 Task: Open Card Contract Review Meeting in Board Voice of Customer Surveys and Feedback Analysis to Workspace Business Development and Sales and add a team member Softage.3@softage.net, a label Green, a checklist Talent Management, an attachment from Trello, a color Green and finally, add a card description 'Develop and launch new email marketing campaign for lead generation' and a comment 'Let us approach this task with a sense of data-driven decision-making, using metrics and analytics to inform our choices.'. Add a start date 'Jan 03, 1900' with a due date 'Jan 10, 1900'
Action: Mouse moved to (262, 162)
Screenshot: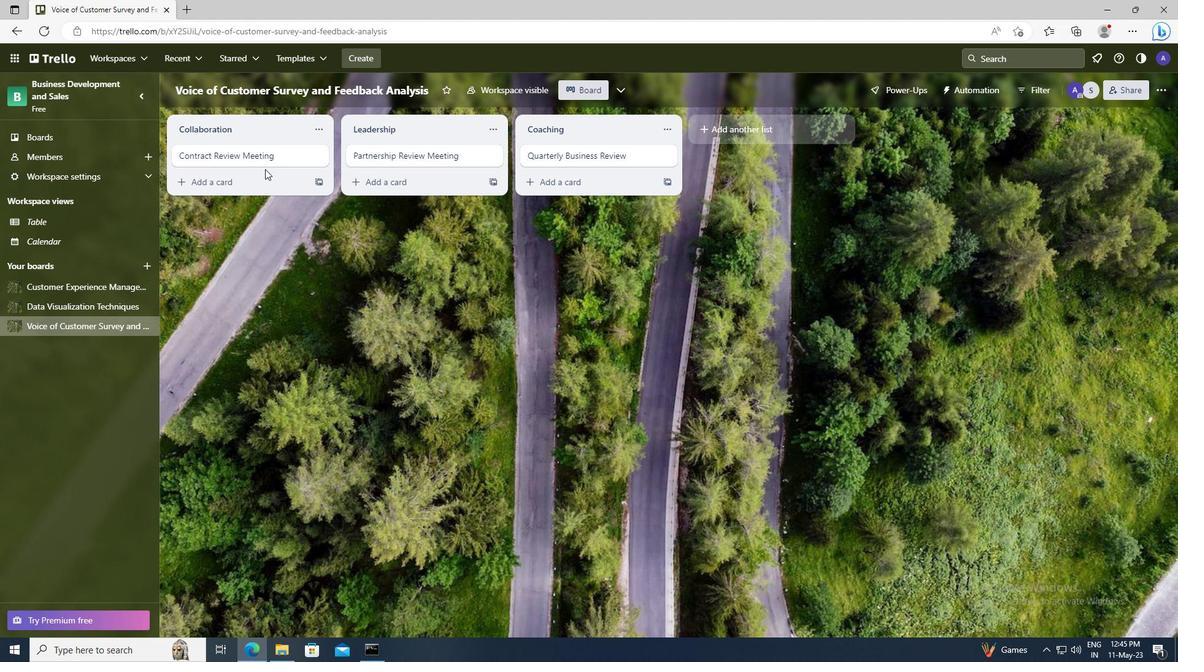 
Action: Mouse pressed left at (262, 162)
Screenshot: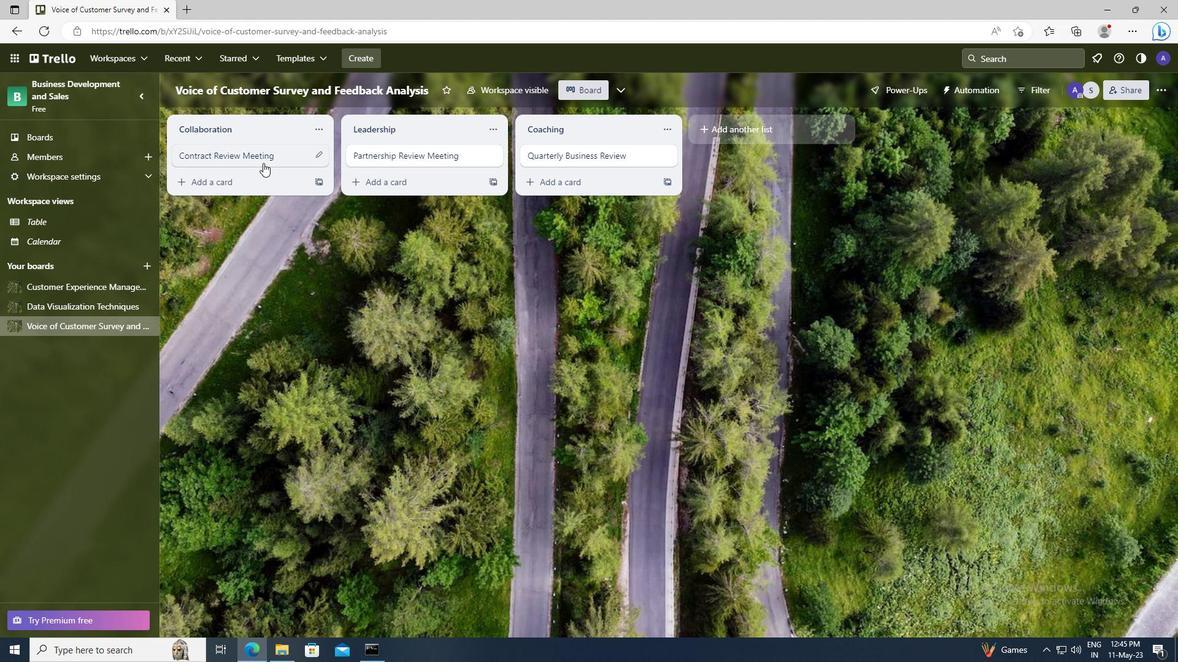 
Action: Mouse moved to (740, 203)
Screenshot: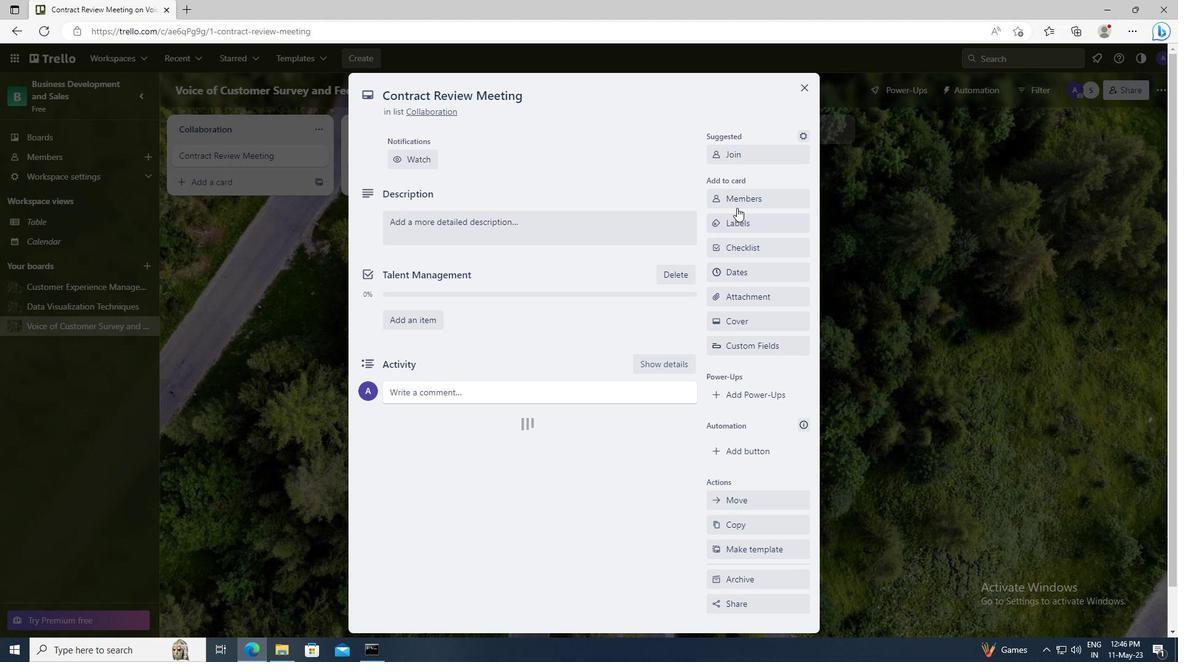 
Action: Mouse pressed left at (740, 203)
Screenshot: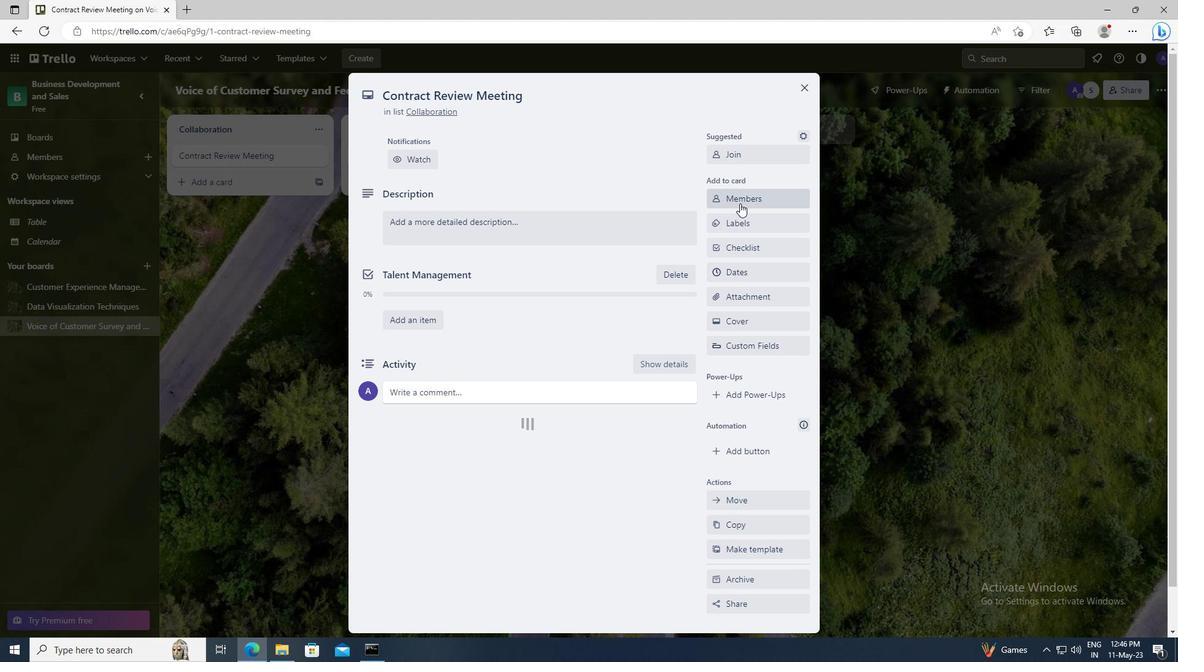 
Action: Mouse moved to (741, 255)
Screenshot: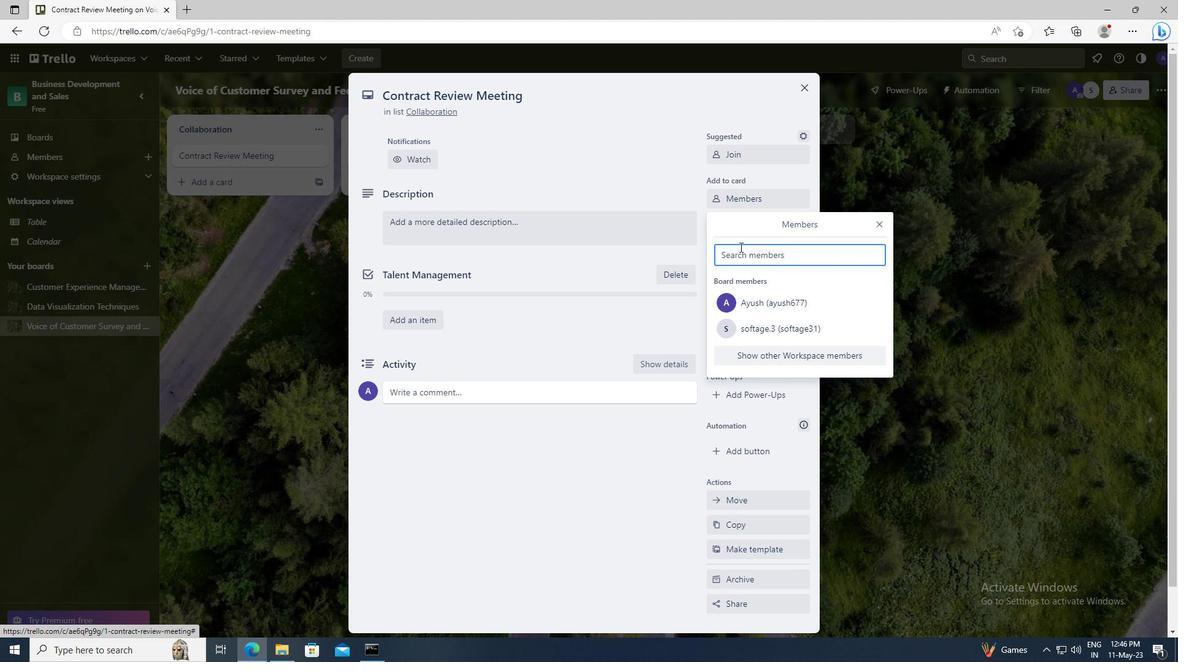 
Action: Mouse pressed left at (741, 255)
Screenshot: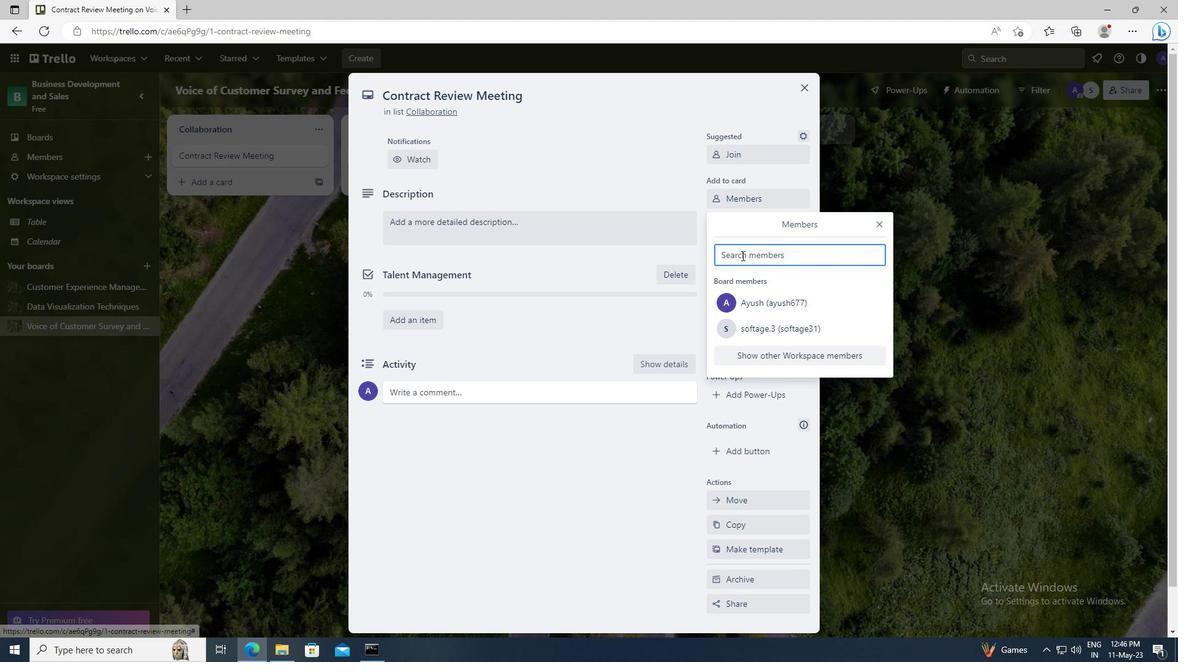 
Action: Key pressed <Key.shift>SOFTAGE.3
Screenshot: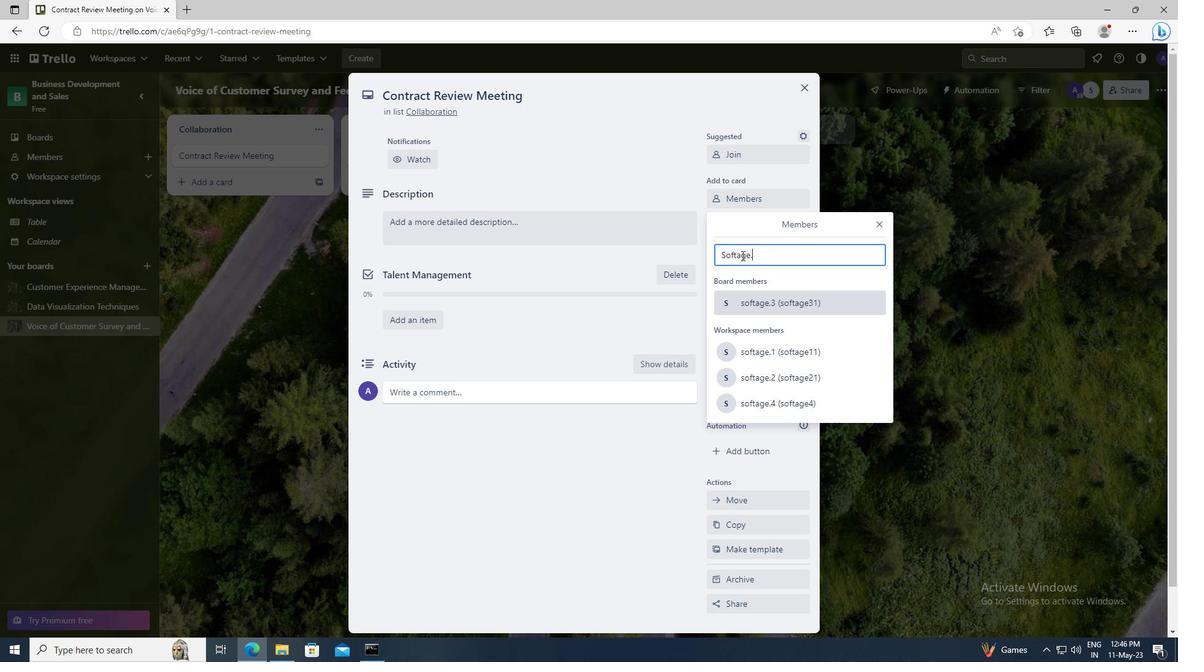 
Action: Mouse moved to (747, 300)
Screenshot: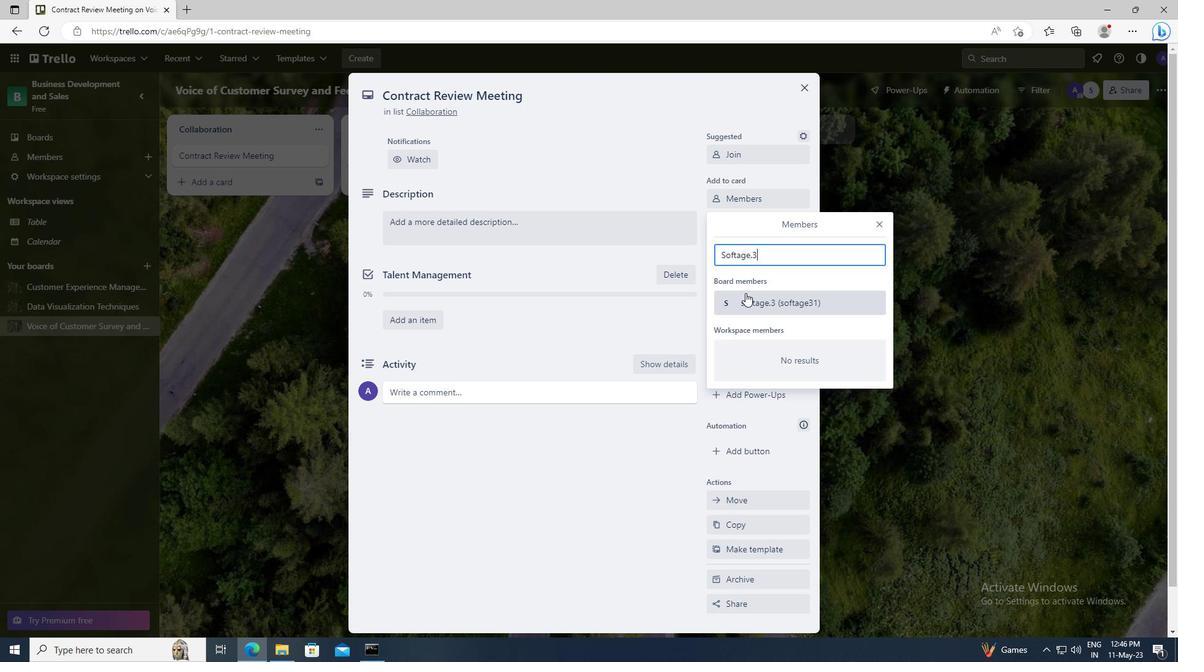 
Action: Mouse pressed left at (747, 300)
Screenshot: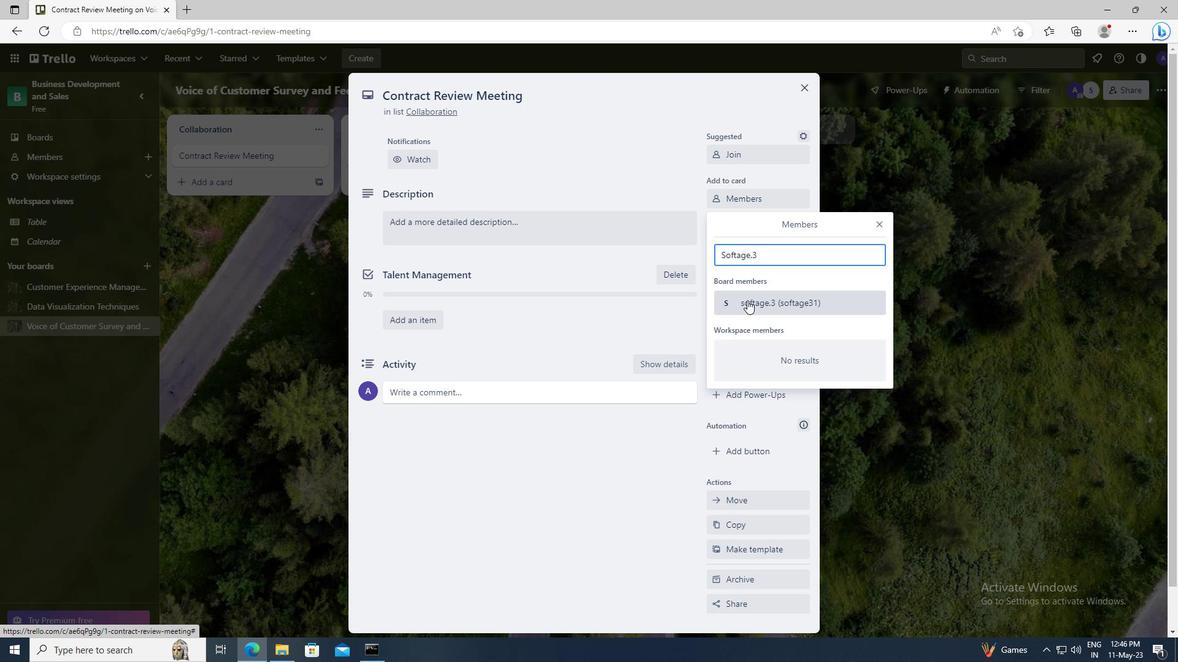 
Action: Mouse moved to (878, 222)
Screenshot: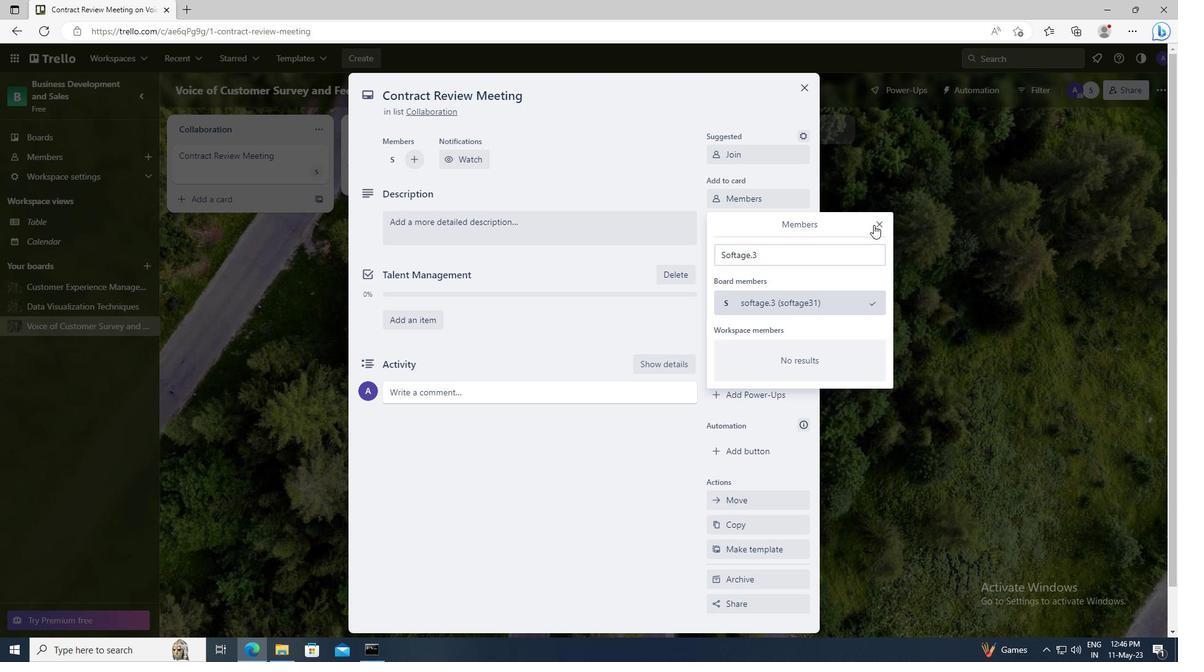 
Action: Mouse pressed left at (878, 222)
Screenshot: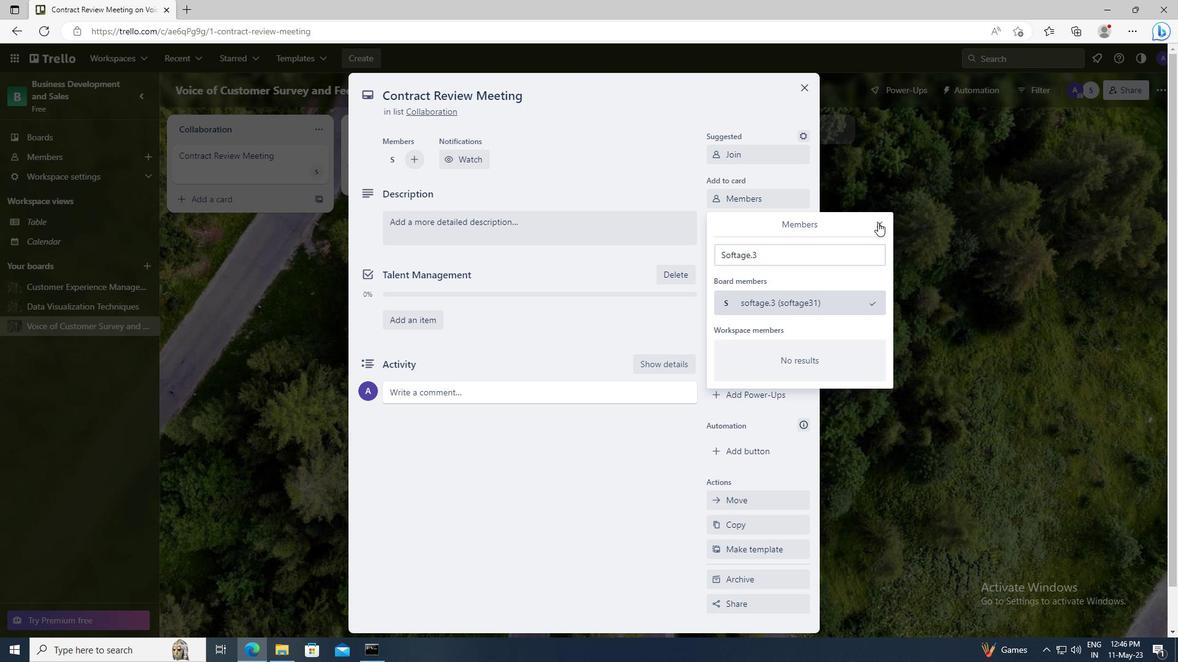 
Action: Mouse moved to (781, 228)
Screenshot: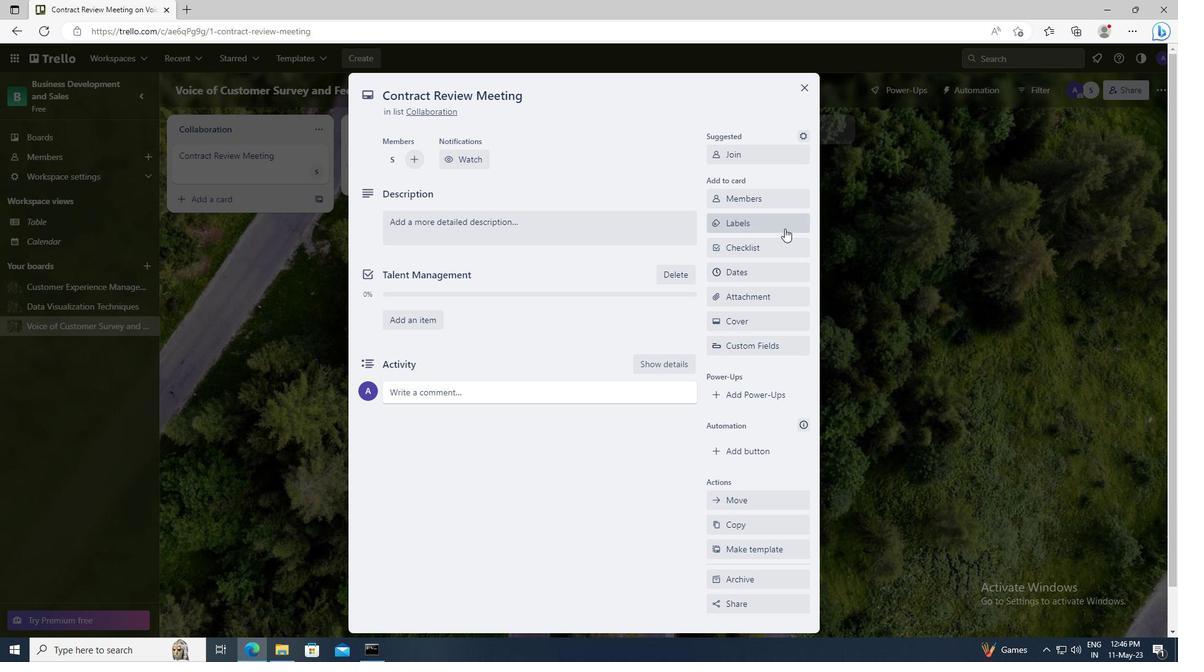 
Action: Mouse pressed left at (781, 228)
Screenshot: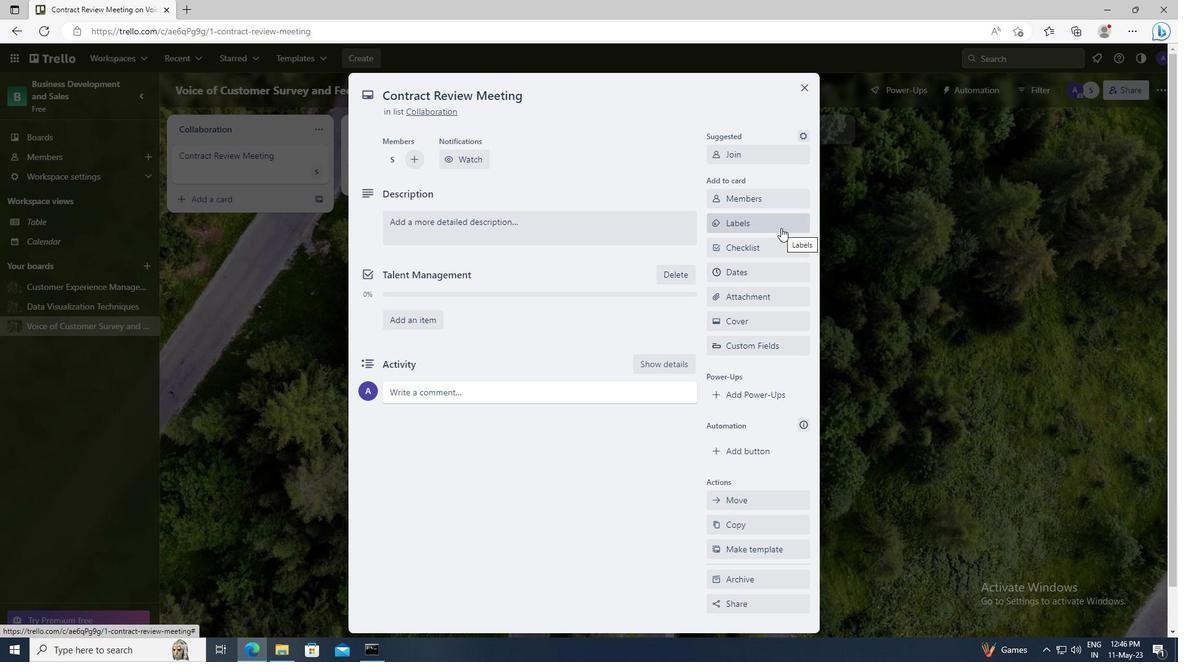 
Action: Mouse moved to (797, 436)
Screenshot: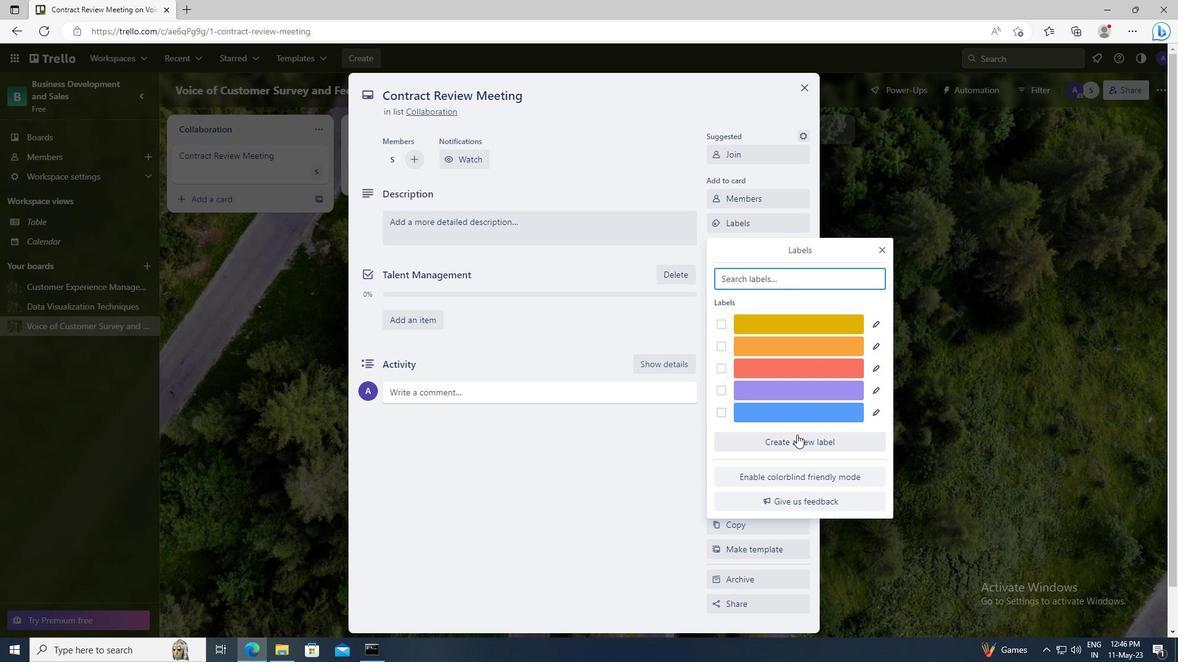 
Action: Mouse pressed left at (797, 436)
Screenshot: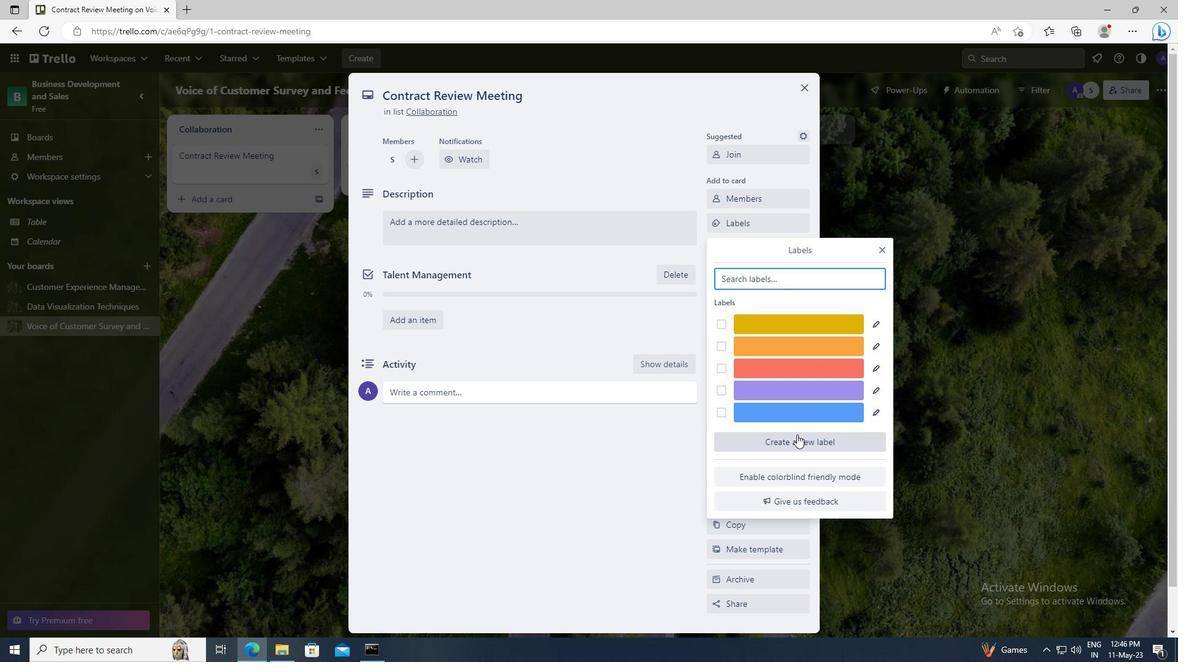 
Action: Mouse moved to (733, 424)
Screenshot: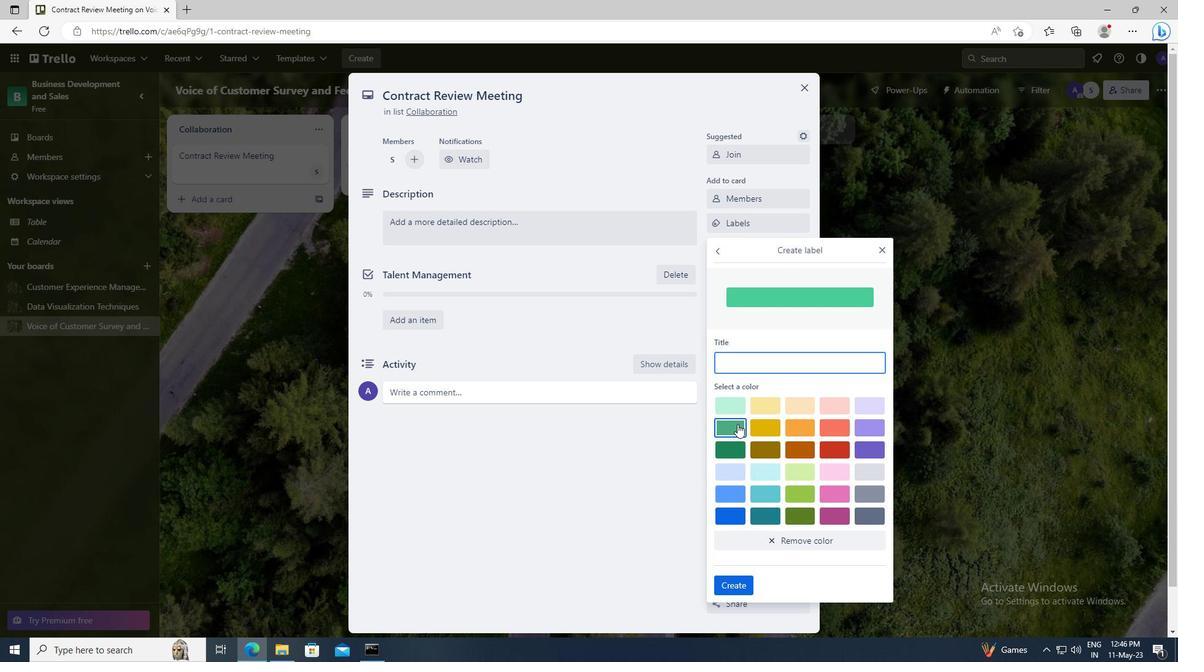 
Action: Mouse pressed left at (733, 424)
Screenshot: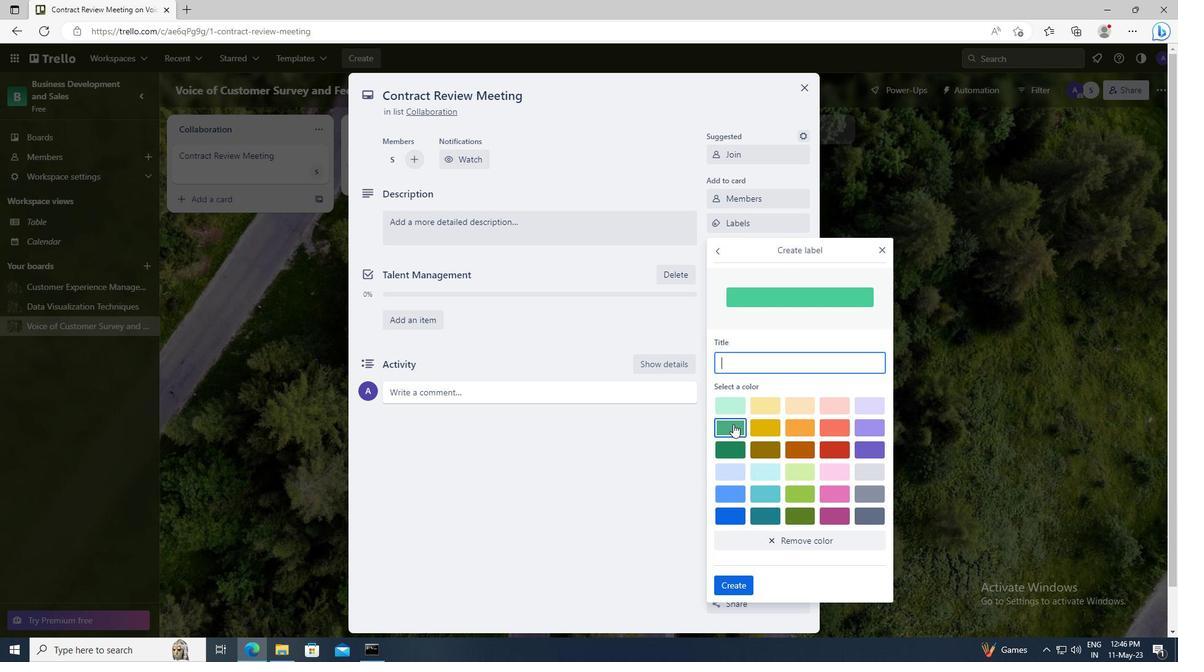 
Action: Mouse moved to (737, 583)
Screenshot: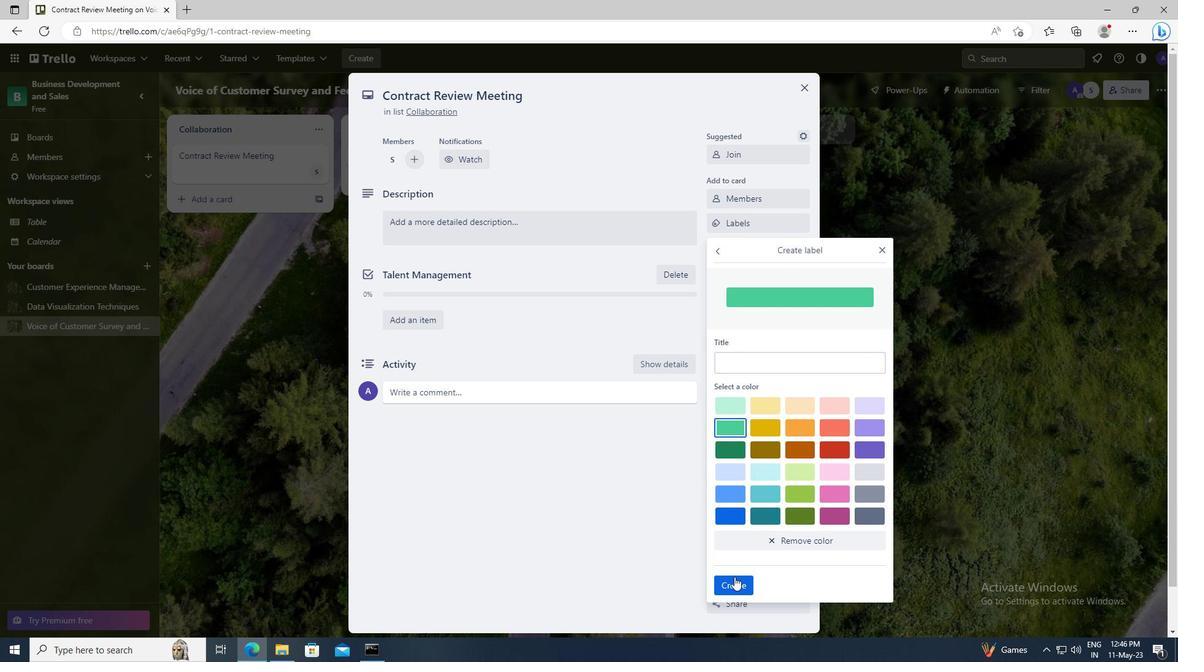 
Action: Mouse pressed left at (737, 583)
Screenshot: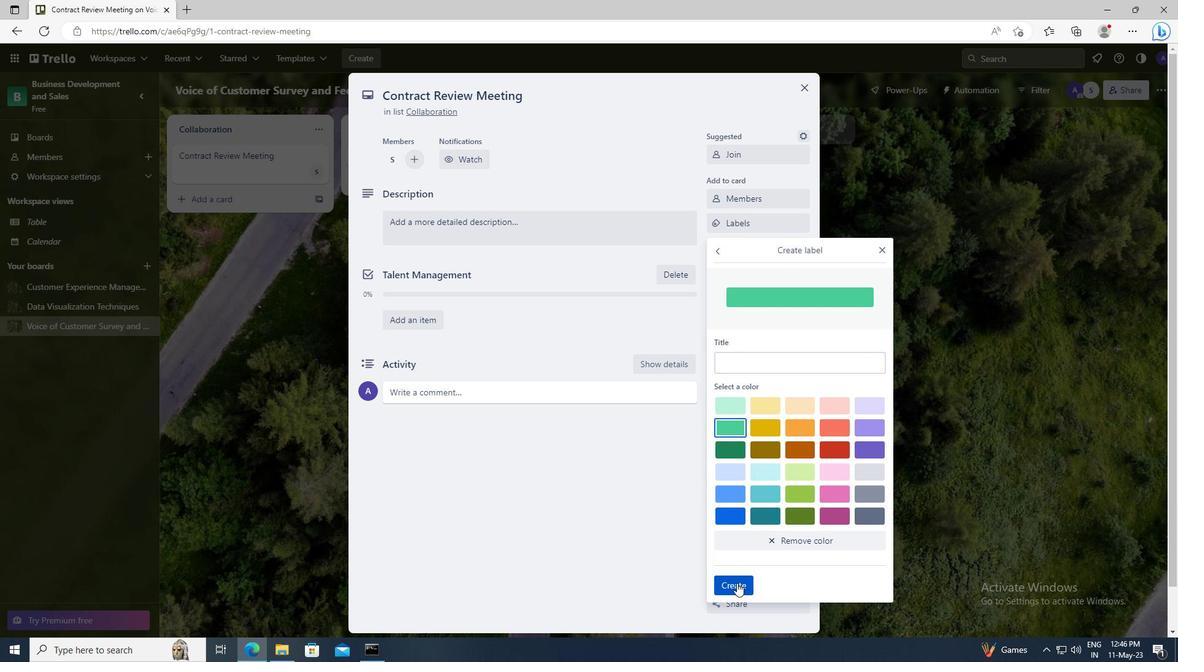 
Action: Mouse moved to (881, 250)
Screenshot: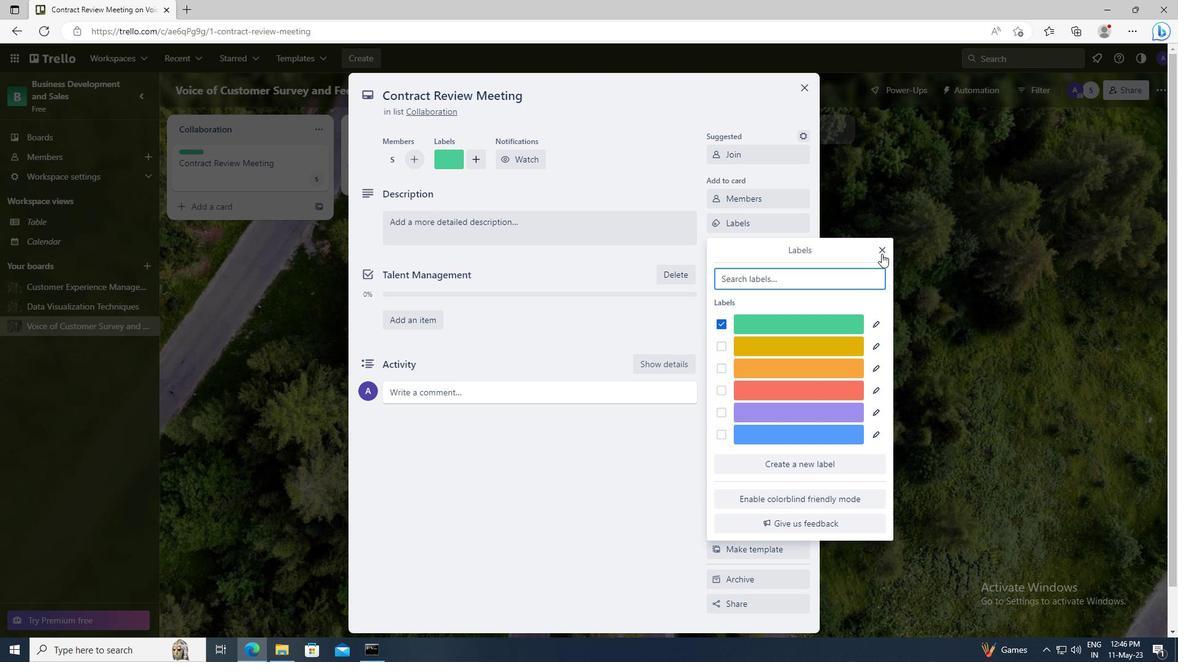 
Action: Mouse pressed left at (881, 250)
Screenshot: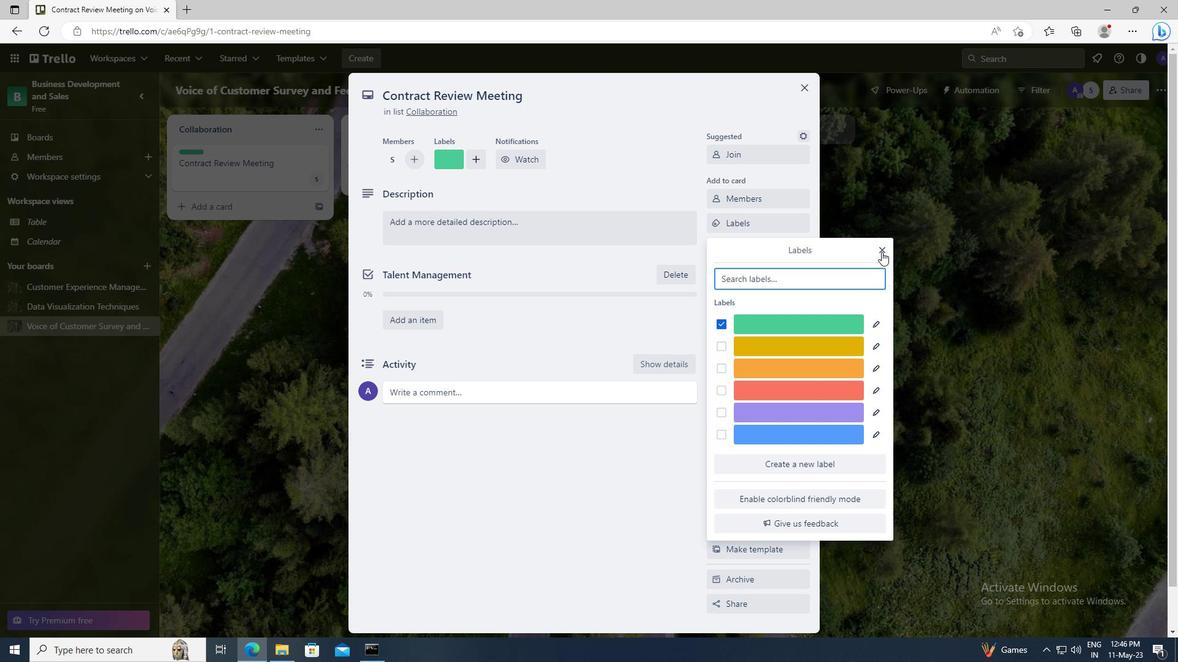 
Action: Mouse moved to (779, 252)
Screenshot: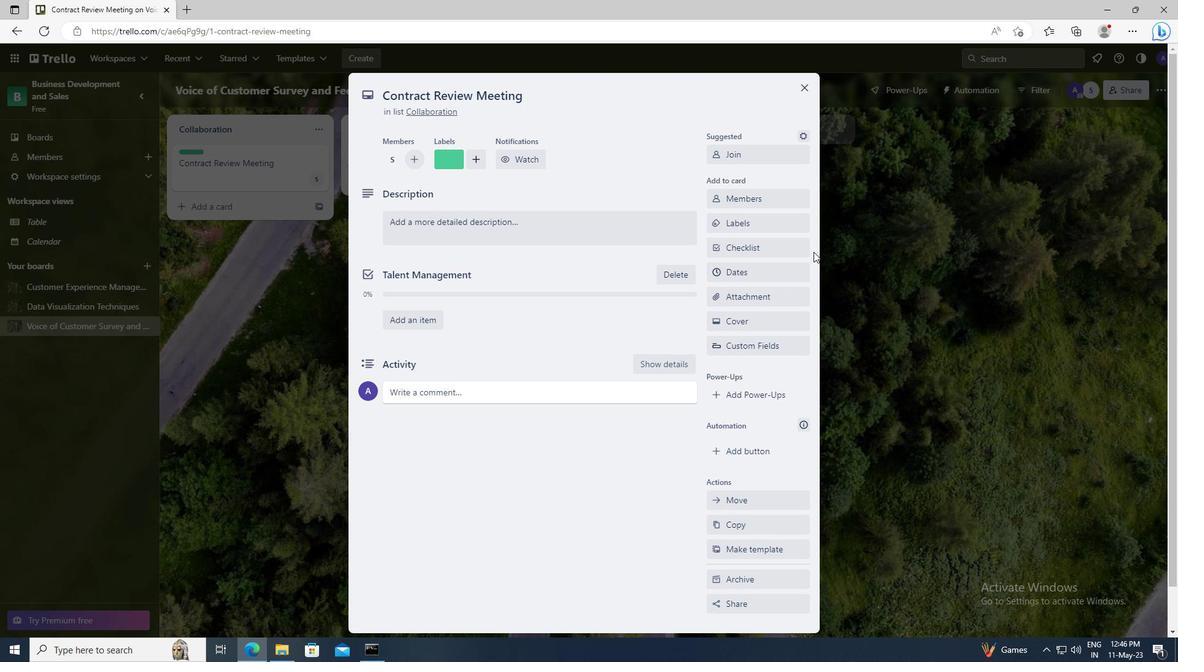 
Action: Mouse pressed left at (779, 252)
Screenshot: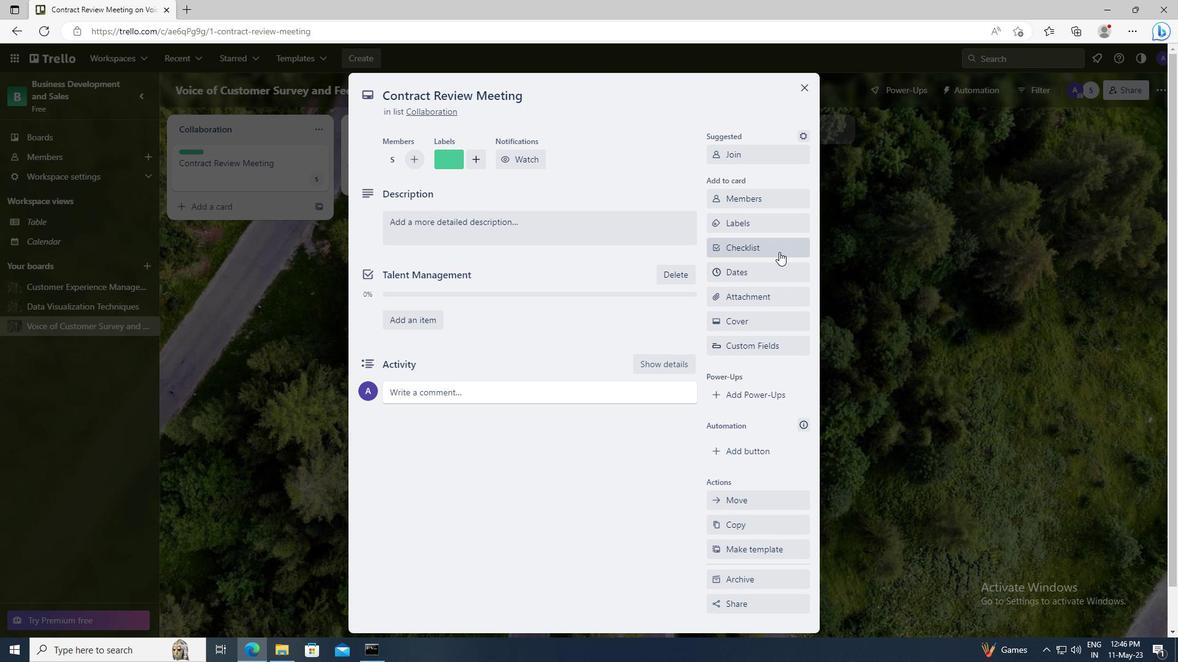 
Action: Key pressed <Key.shift>TALENT<Key.space><Key.shift>MANAGEMENT
Screenshot: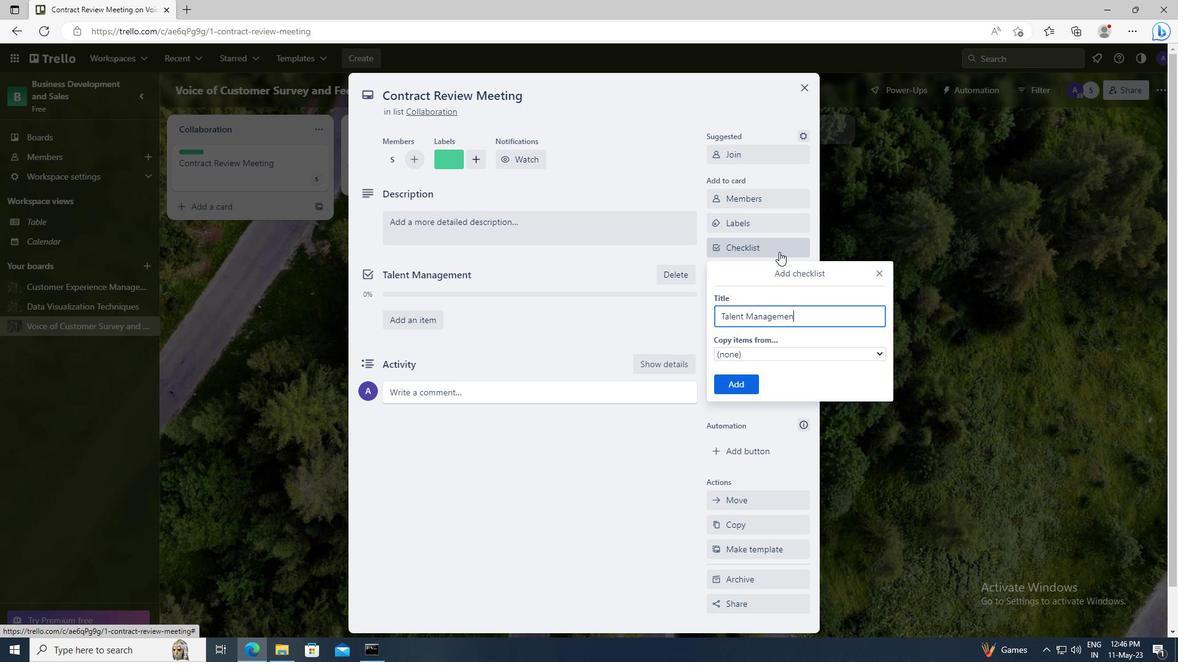 
Action: Mouse moved to (746, 380)
Screenshot: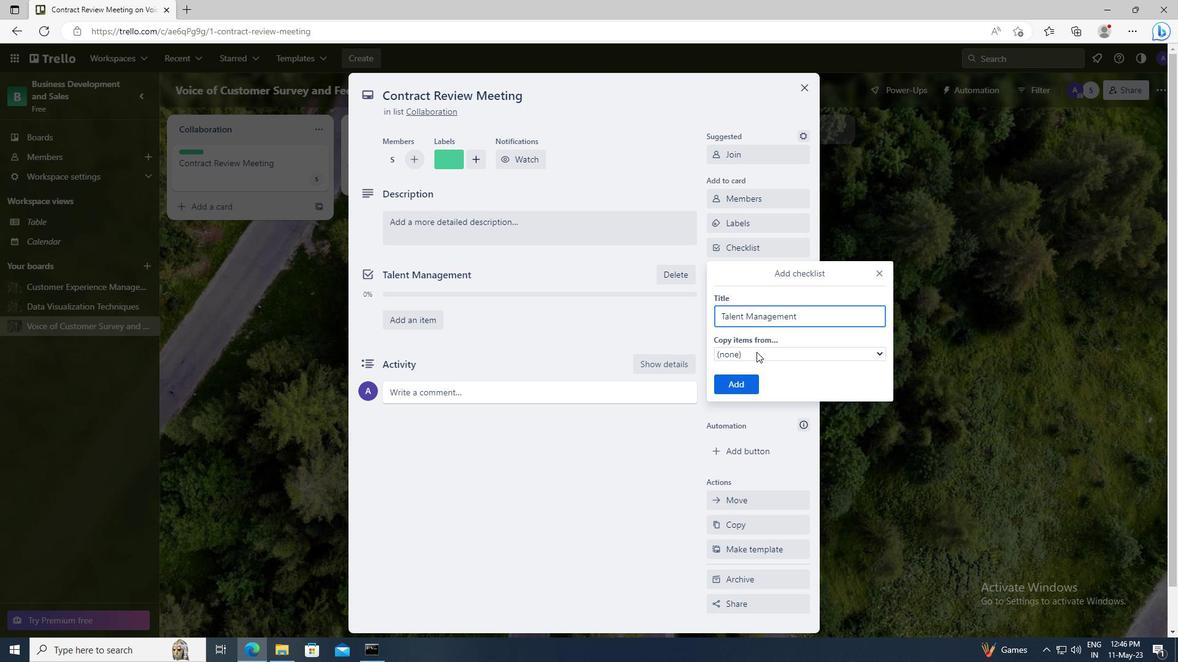 
Action: Mouse pressed left at (746, 380)
Screenshot: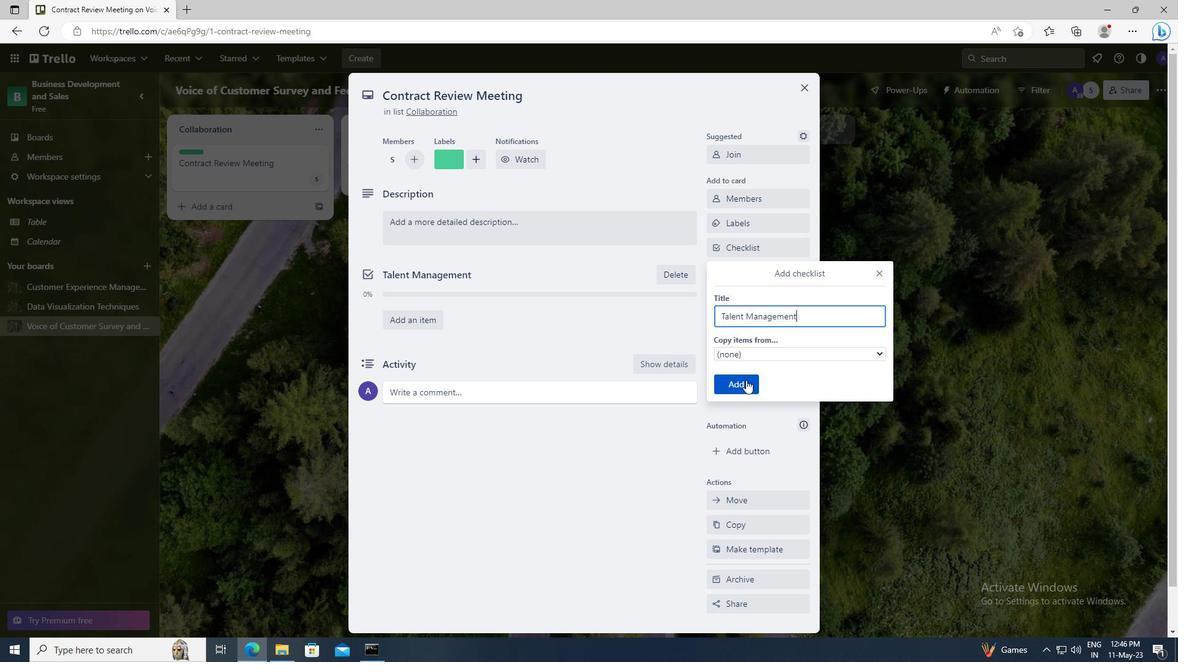 
Action: Mouse moved to (746, 301)
Screenshot: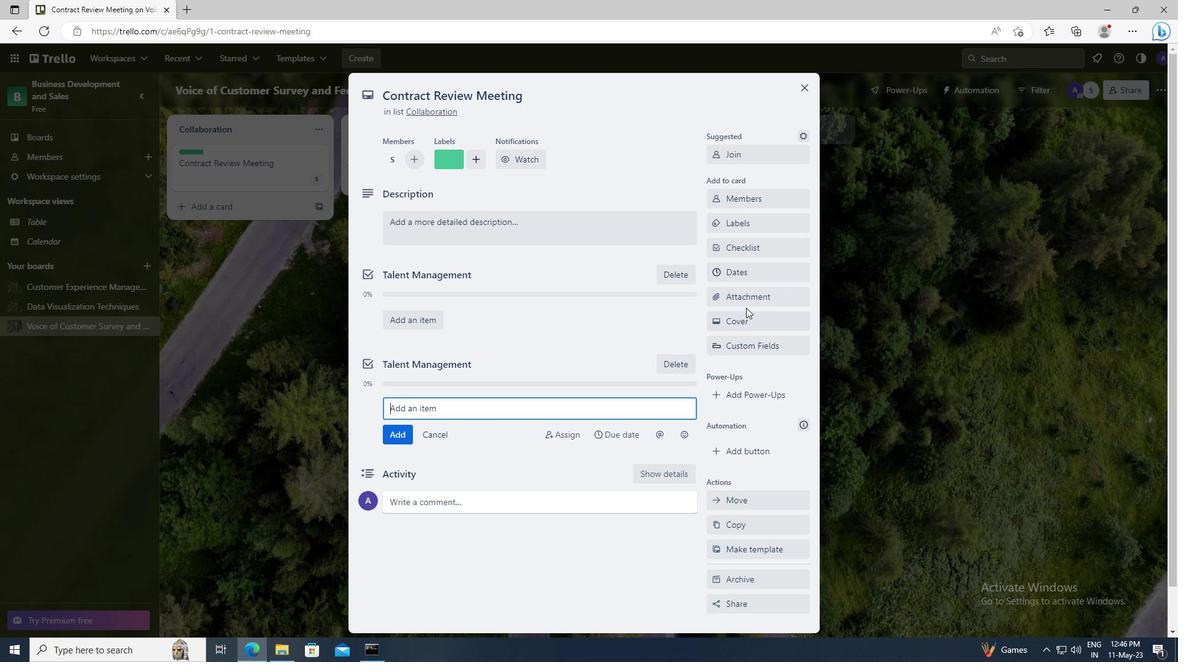 
Action: Mouse pressed left at (746, 301)
Screenshot: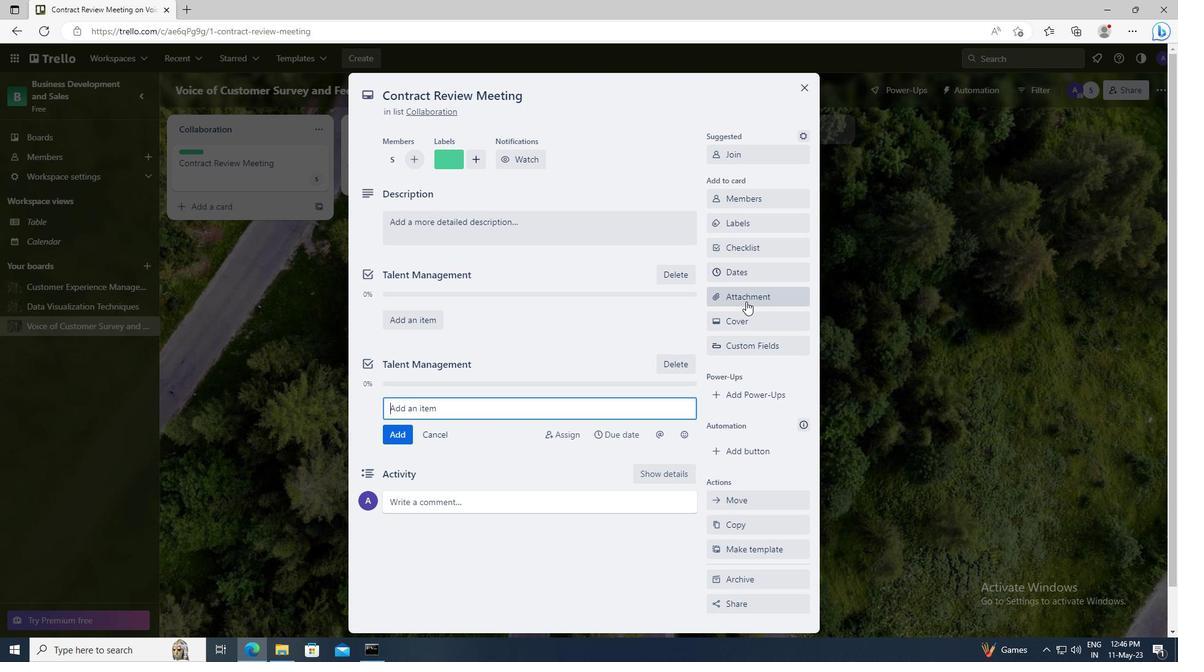 
Action: Mouse moved to (736, 370)
Screenshot: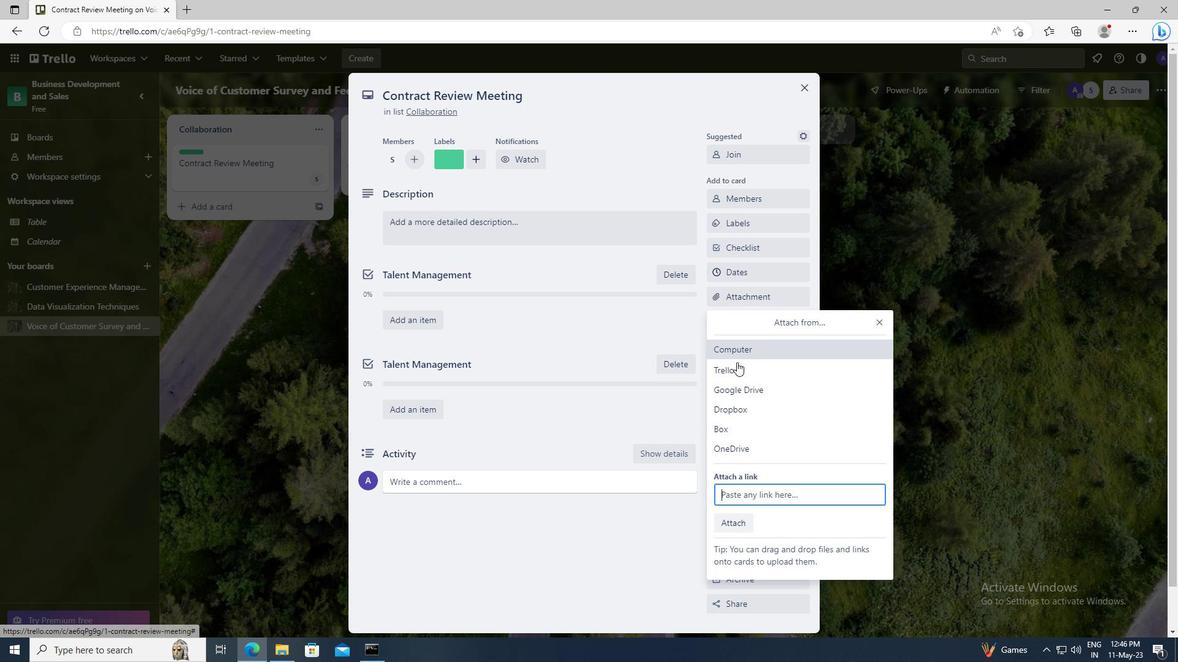 
Action: Mouse pressed left at (736, 370)
Screenshot: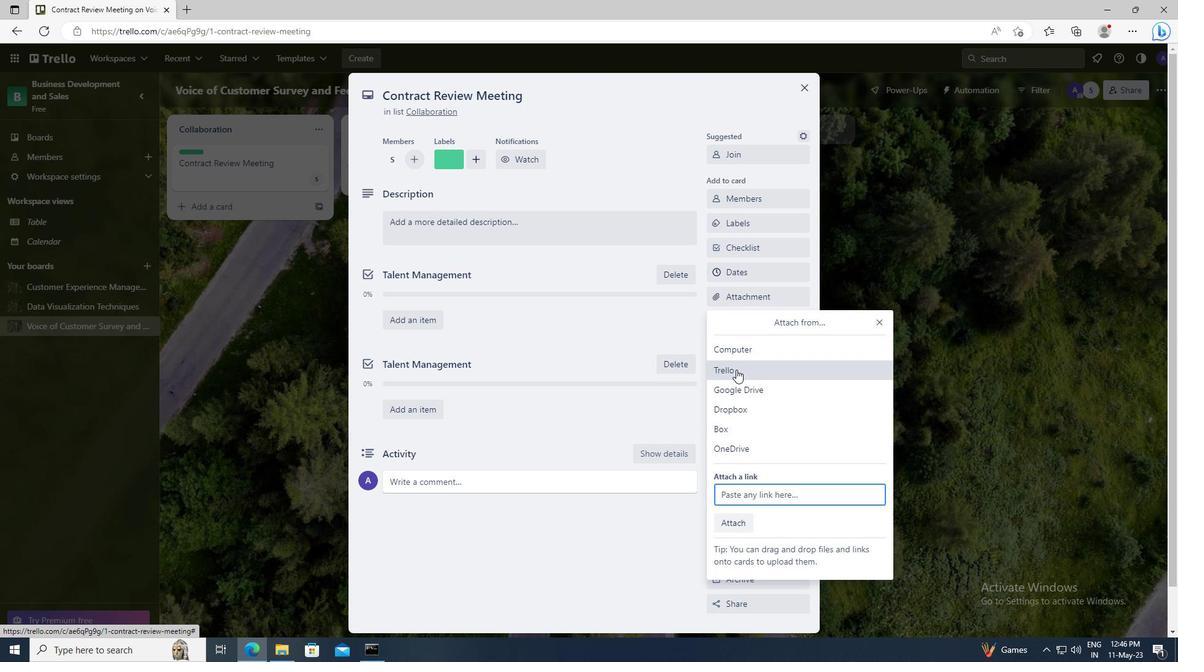 
Action: Mouse moved to (736, 295)
Screenshot: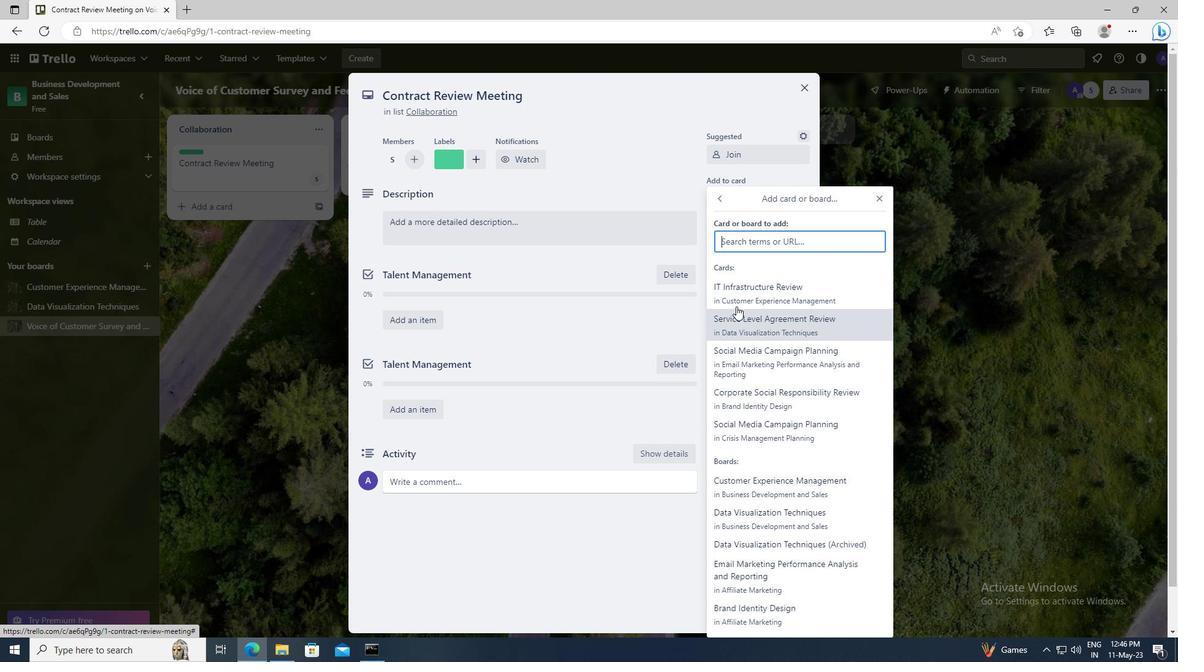 
Action: Mouse pressed left at (736, 295)
Screenshot: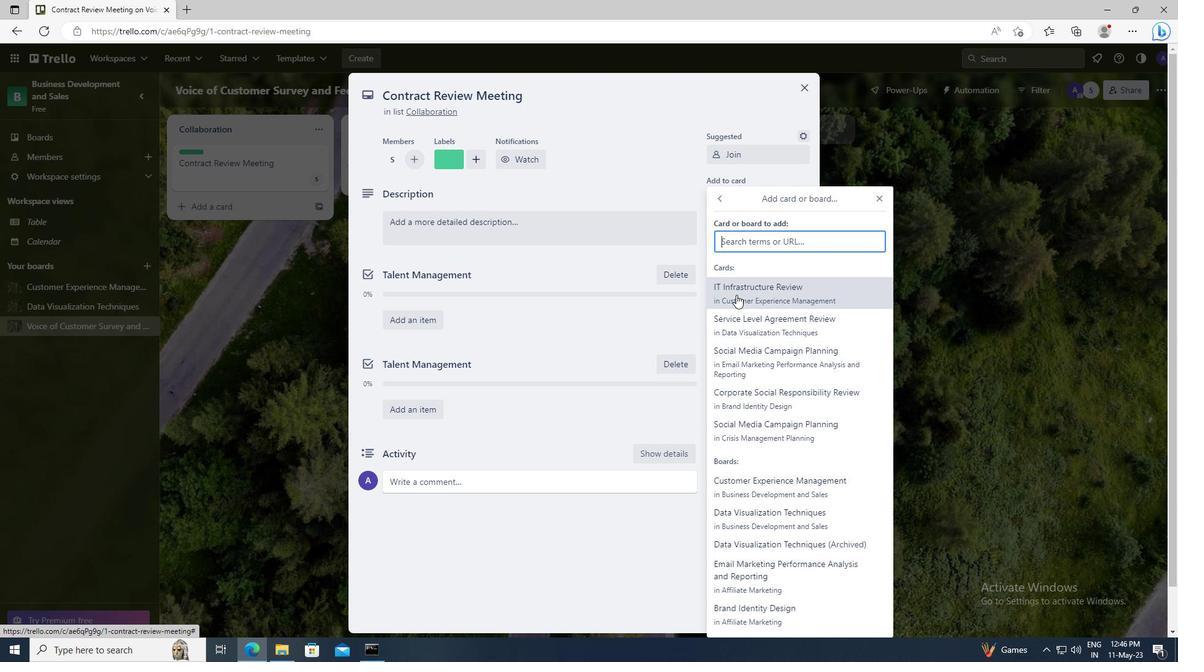 
Action: Mouse moved to (737, 315)
Screenshot: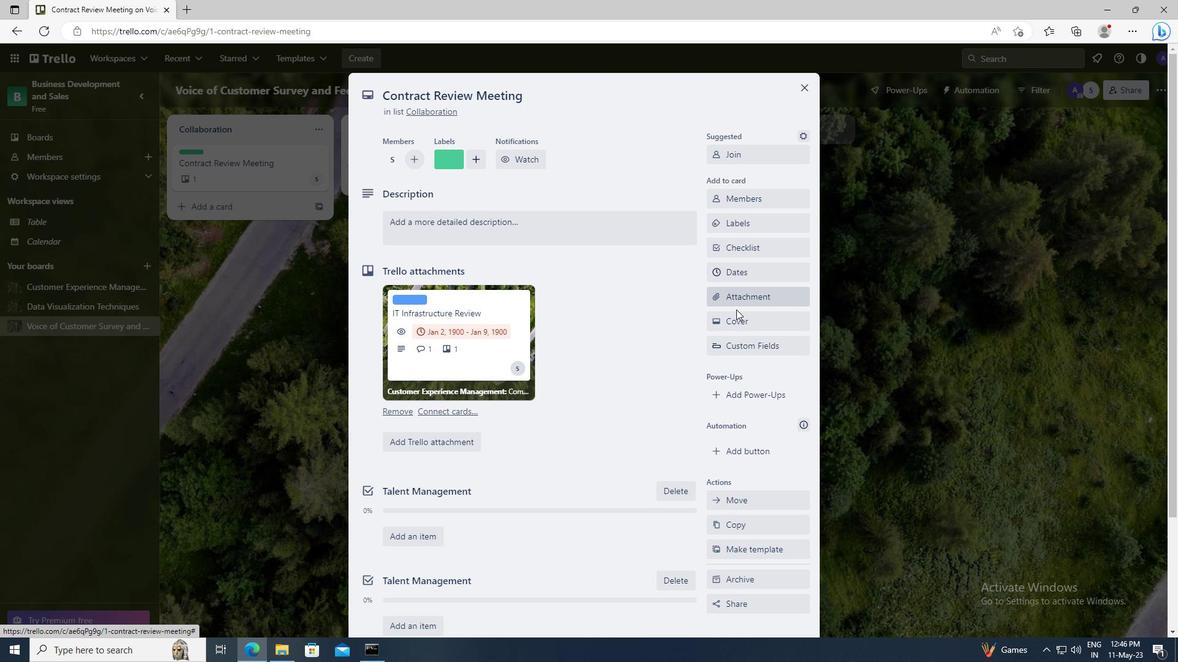 
Action: Mouse pressed left at (737, 315)
Screenshot: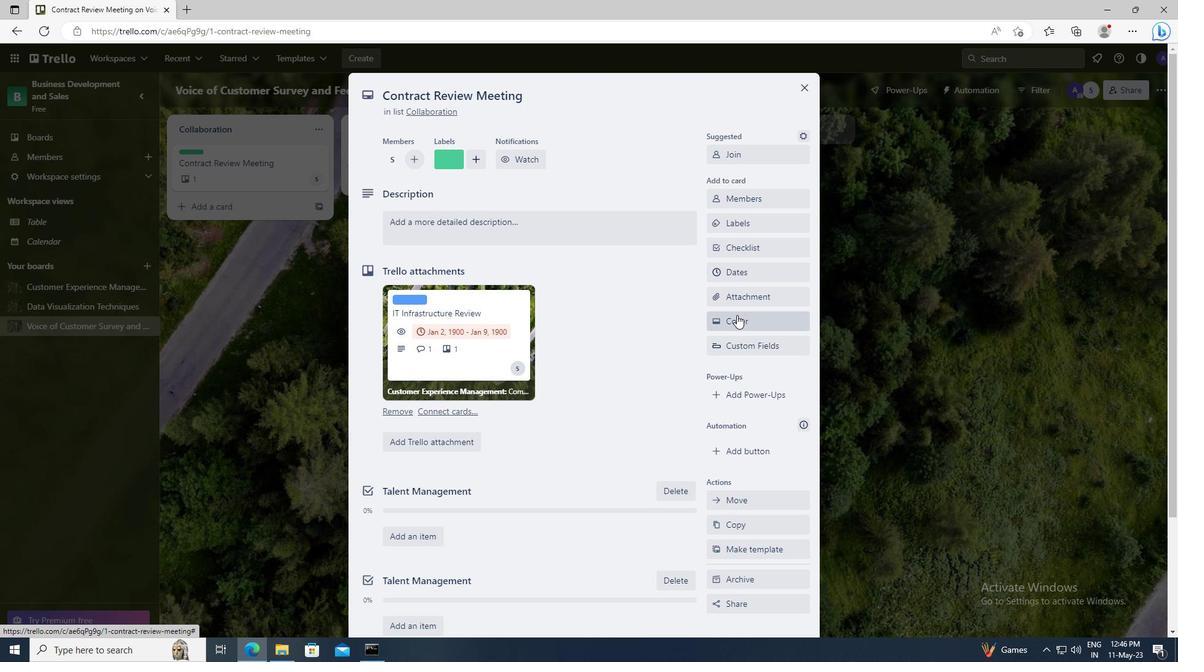 
Action: Mouse moved to (732, 198)
Screenshot: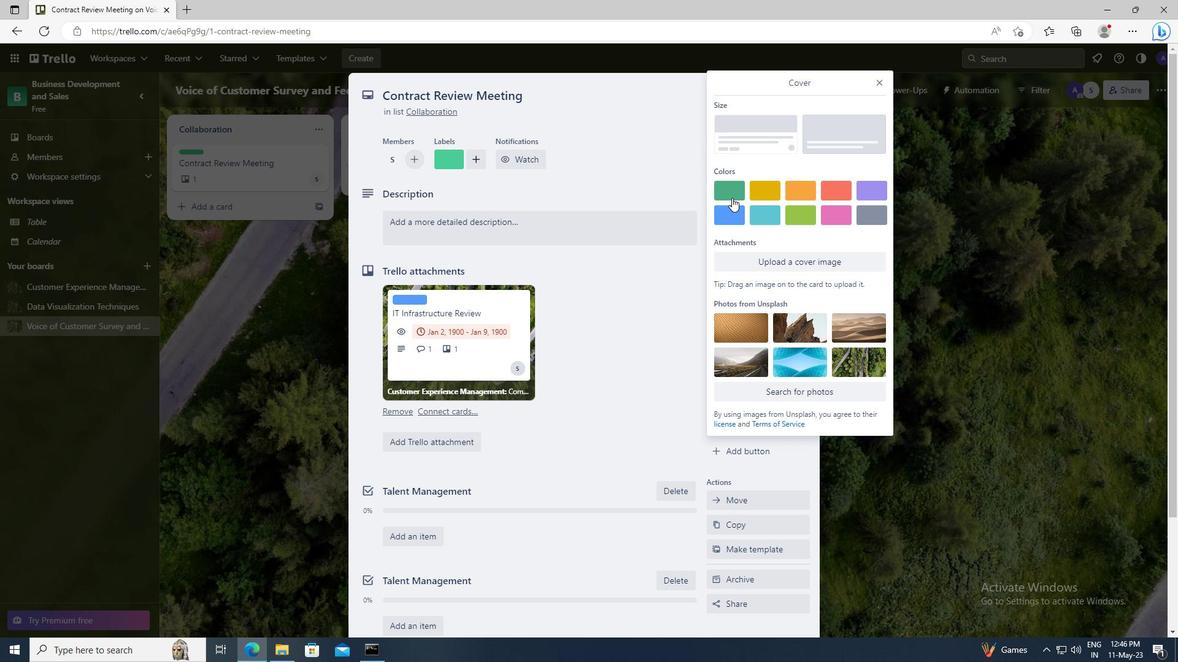 
Action: Mouse pressed left at (732, 198)
Screenshot: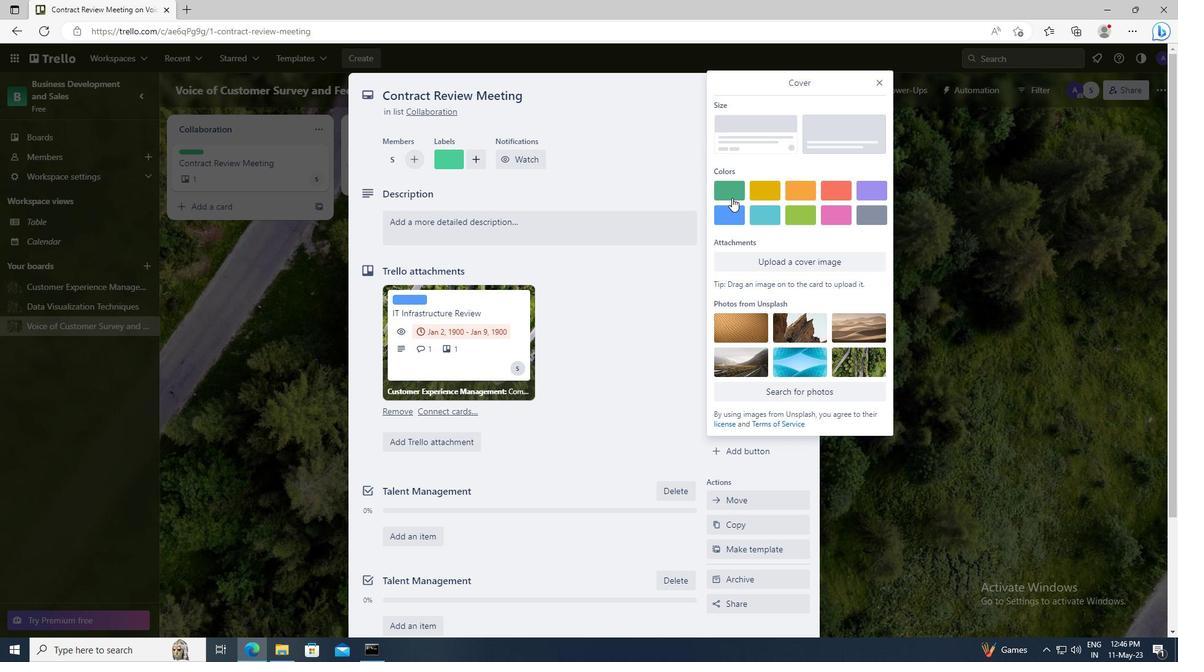 
Action: Mouse moved to (878, 84)
Screenshot: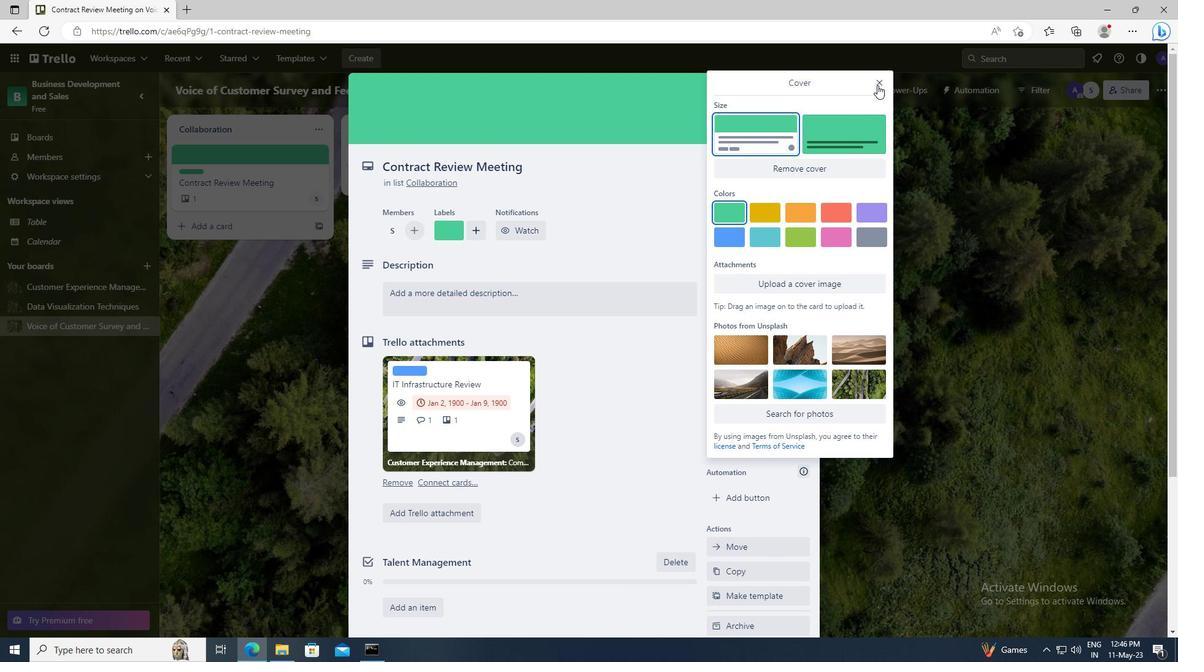 
Action: Mouse pressed left at (878, 84)
Screenshot: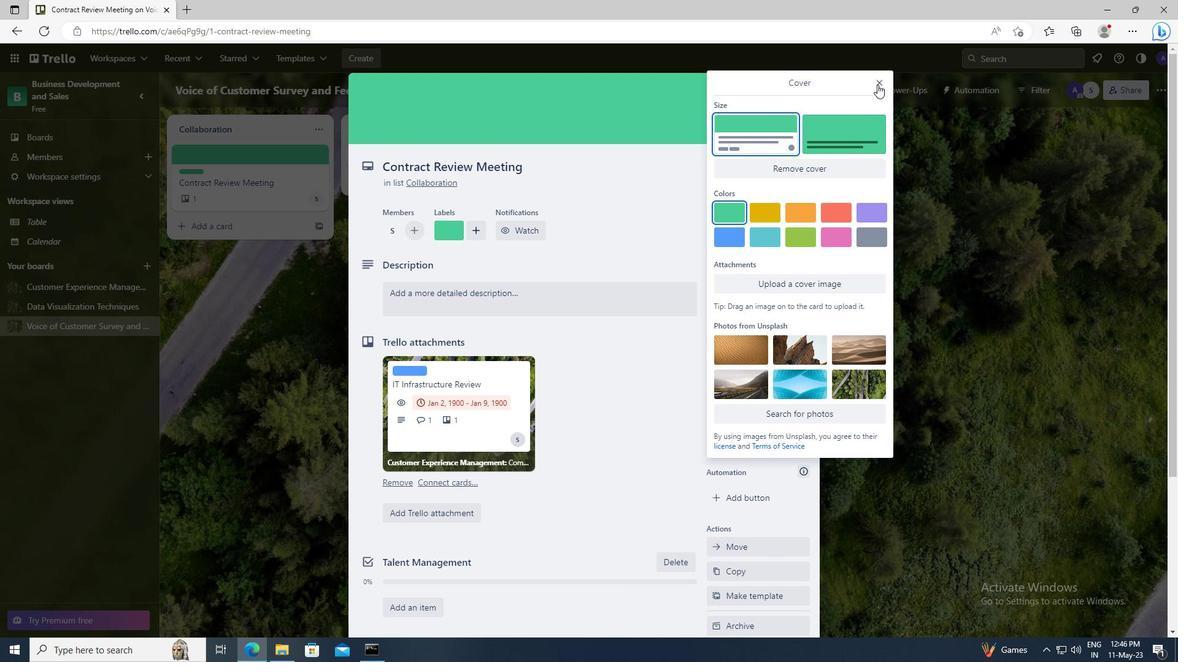 
Action: Mouse moved to (473, 298)
Screenshot: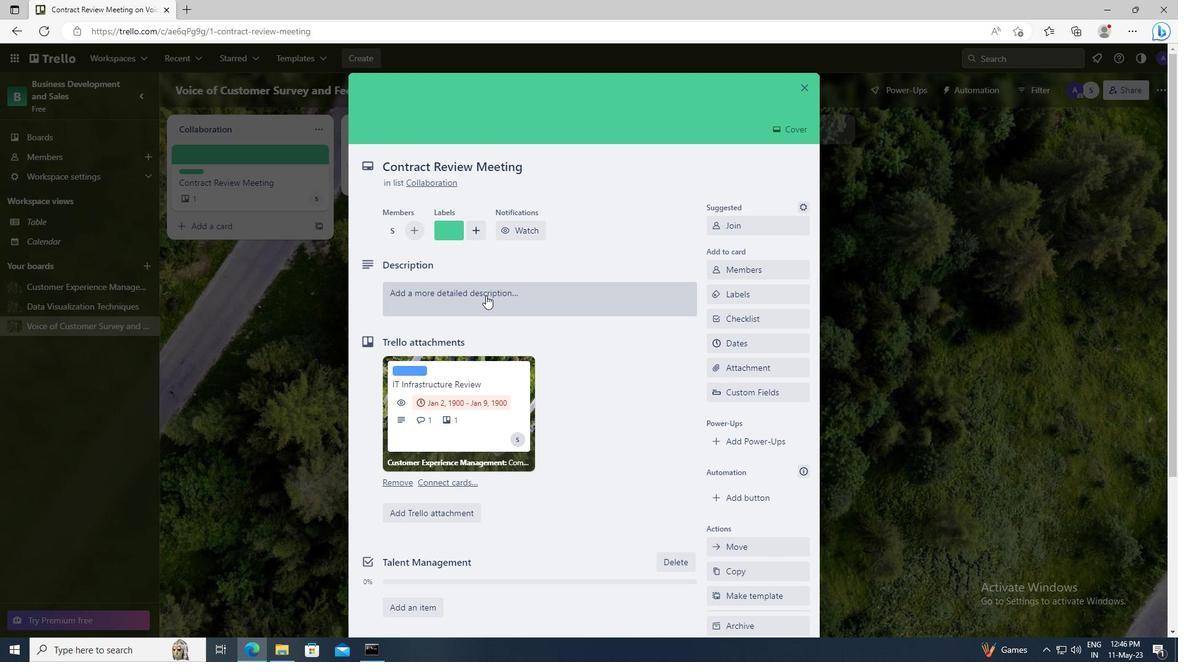 
Action: Mouse pressed left at (473, 298)
Screenshot: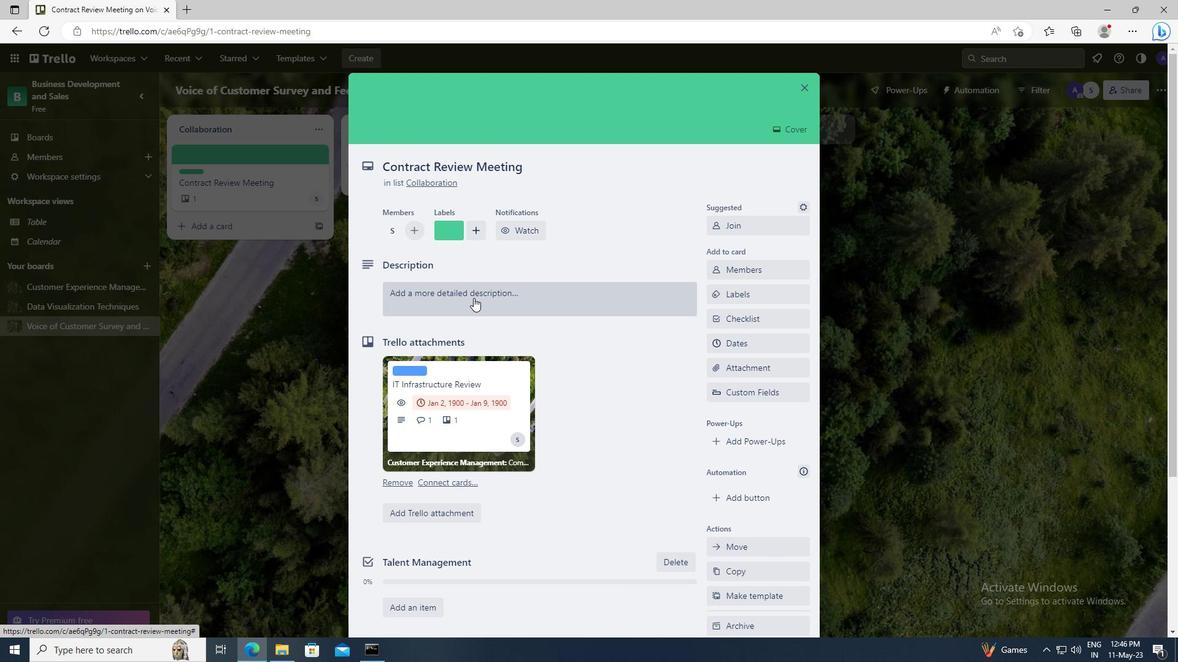 
Action: Key pressed <Key.shift>DEVELOP<Key.space>AND<Key.space>LAUNCH<Key.space>NEW<Key.space>EMAIL<Key.space>MARKETING<Key.space>CAMPAIGN<Key.space>FOR<Key.space>LEAD<Key.space>GENERATION
Screenshot: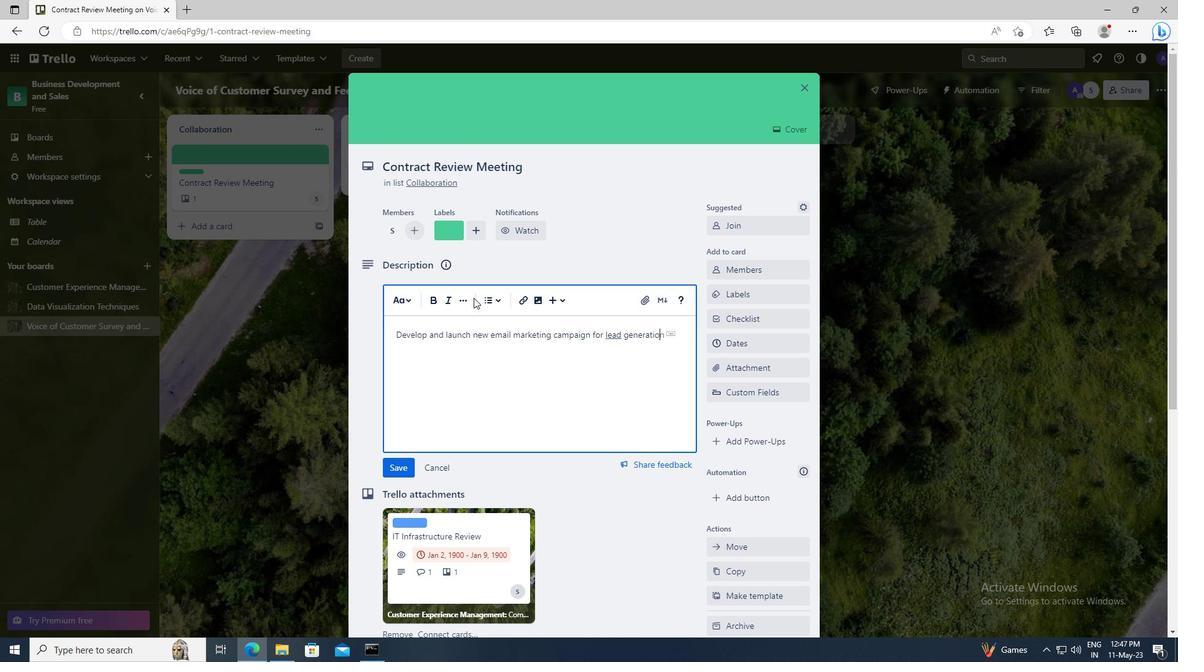 
Action: Mouse scrolled (473, 297) with delta (0, 0)
Screenshot: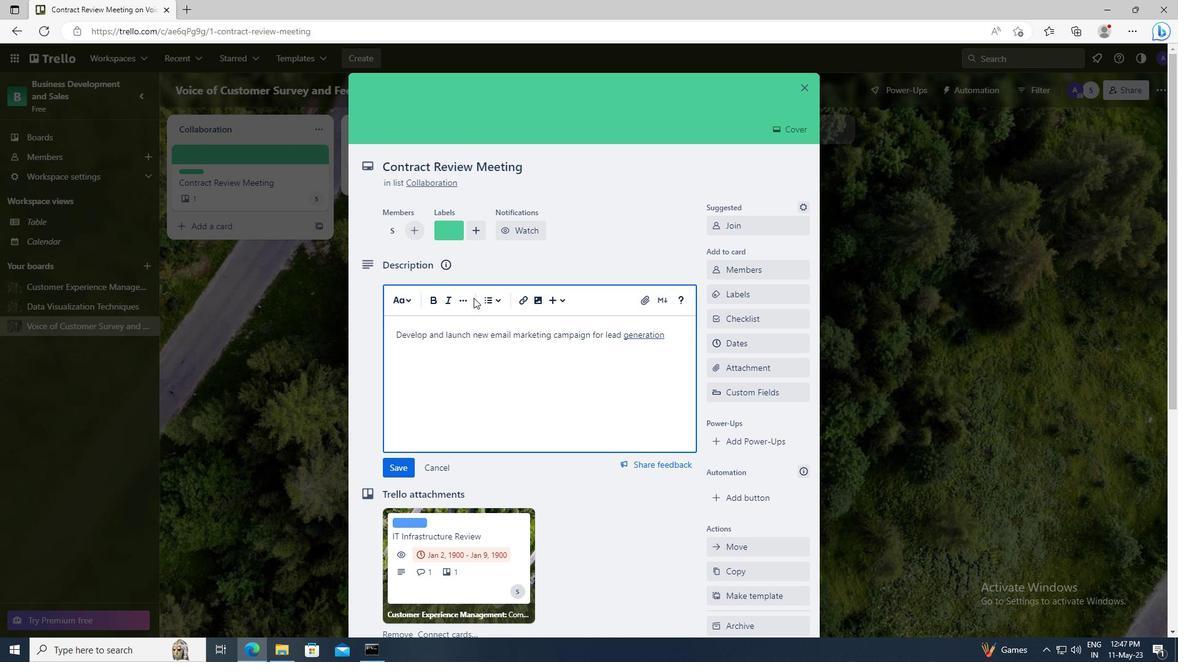 
Action: Mouse moved to (408, 376)
Screenshot: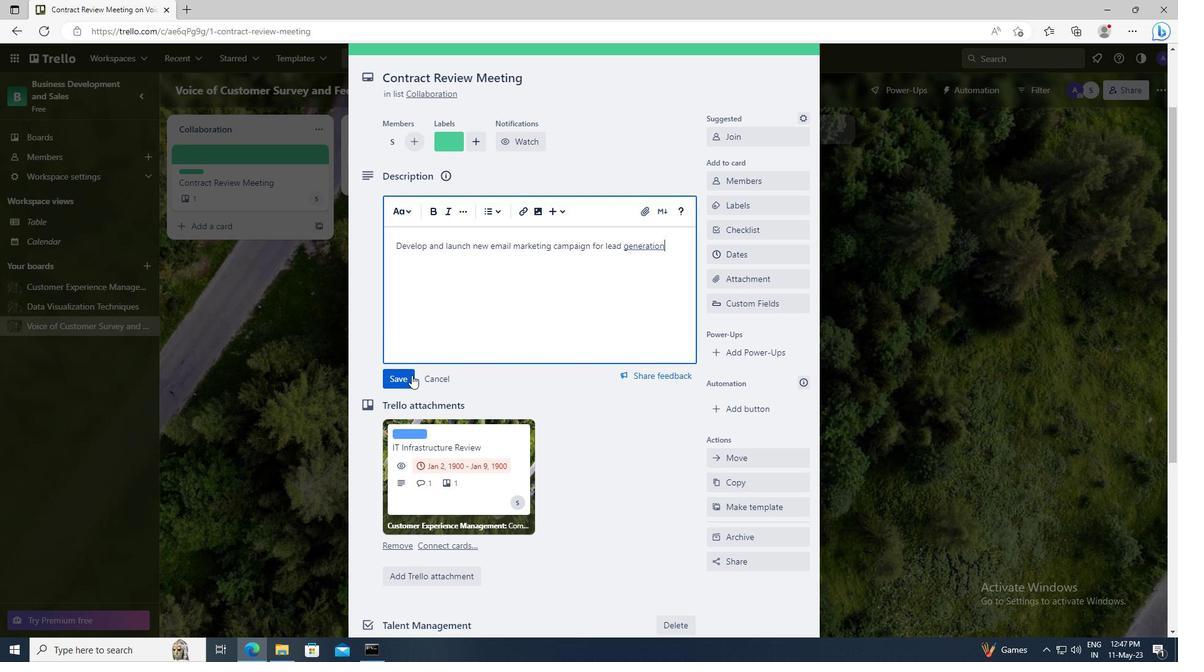 
Action: Mouse pressed left at (408, 376)
Screenshot: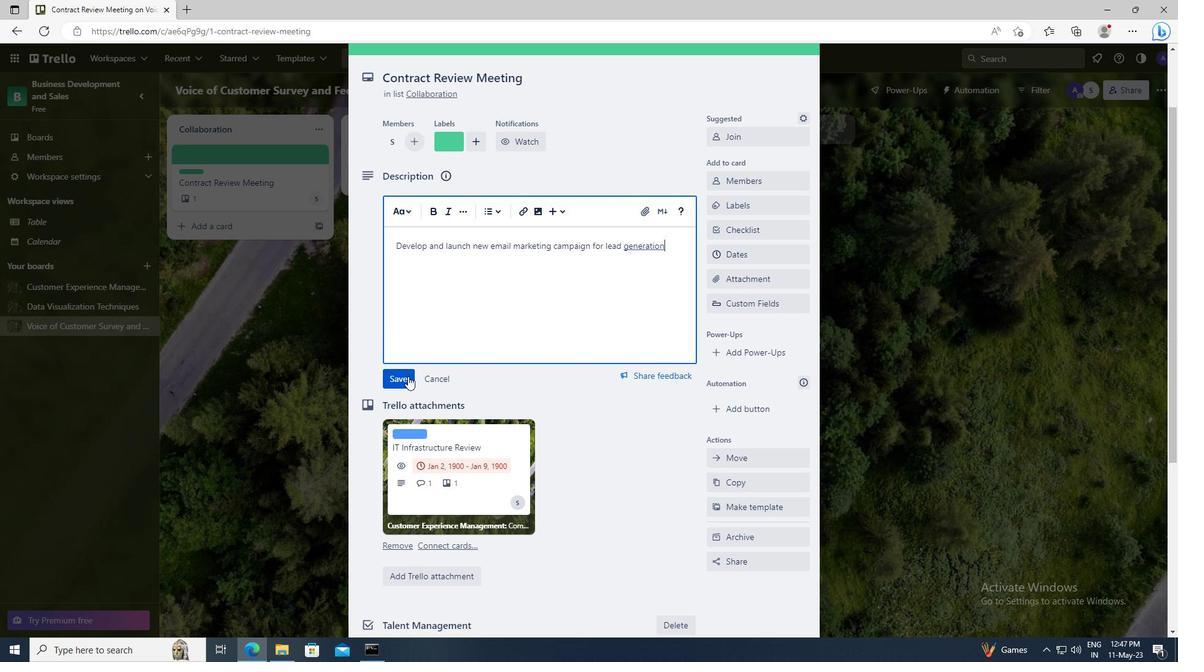 
Action: Mouse scrolled (408, 376) with delta (0, 0)
Screenshot: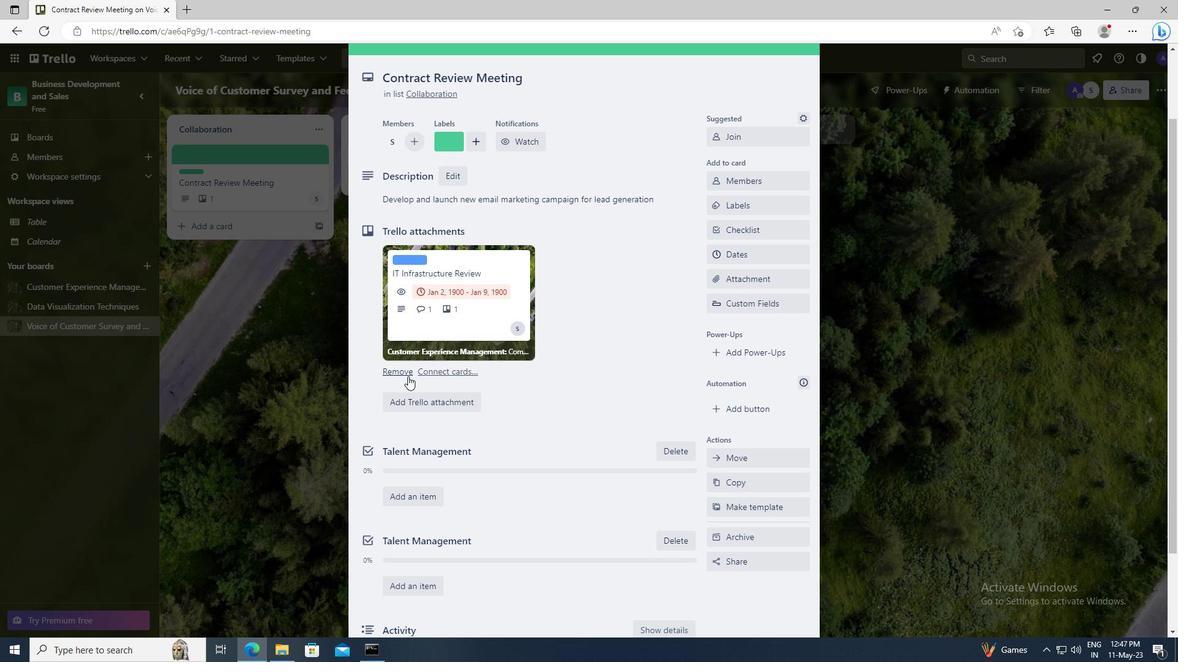 
Action: Mouse moved to (425, 492)
Screenshot: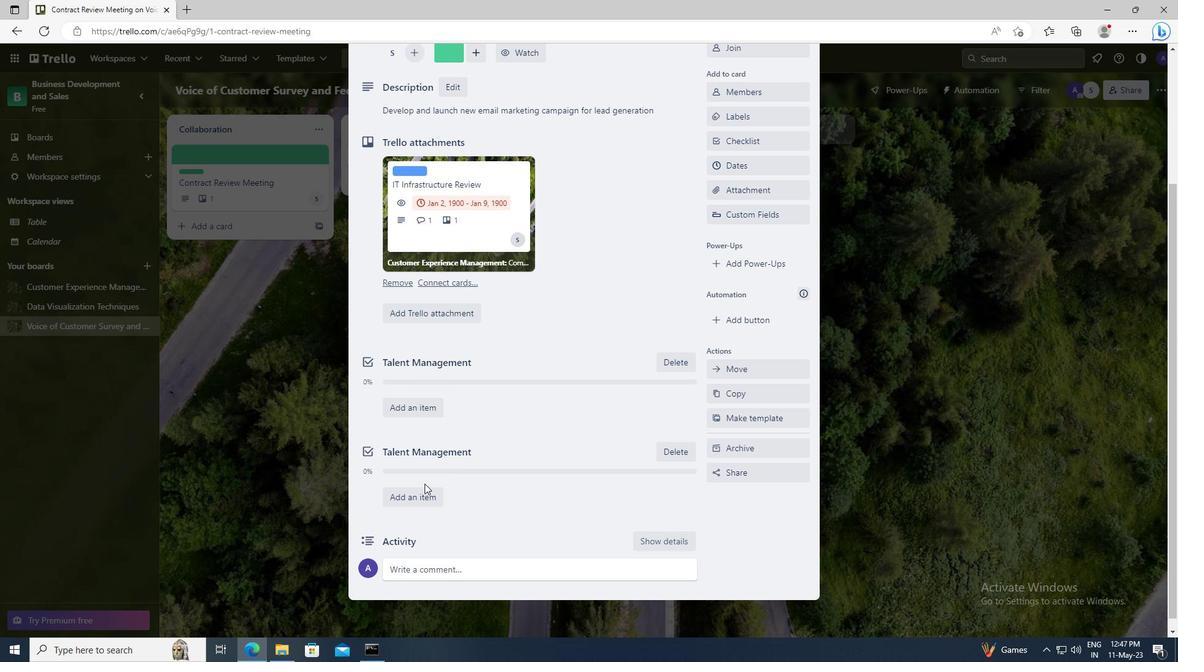 
Action: Mouse scrolled (425, 491) with delta (0, 0)
Screenshot: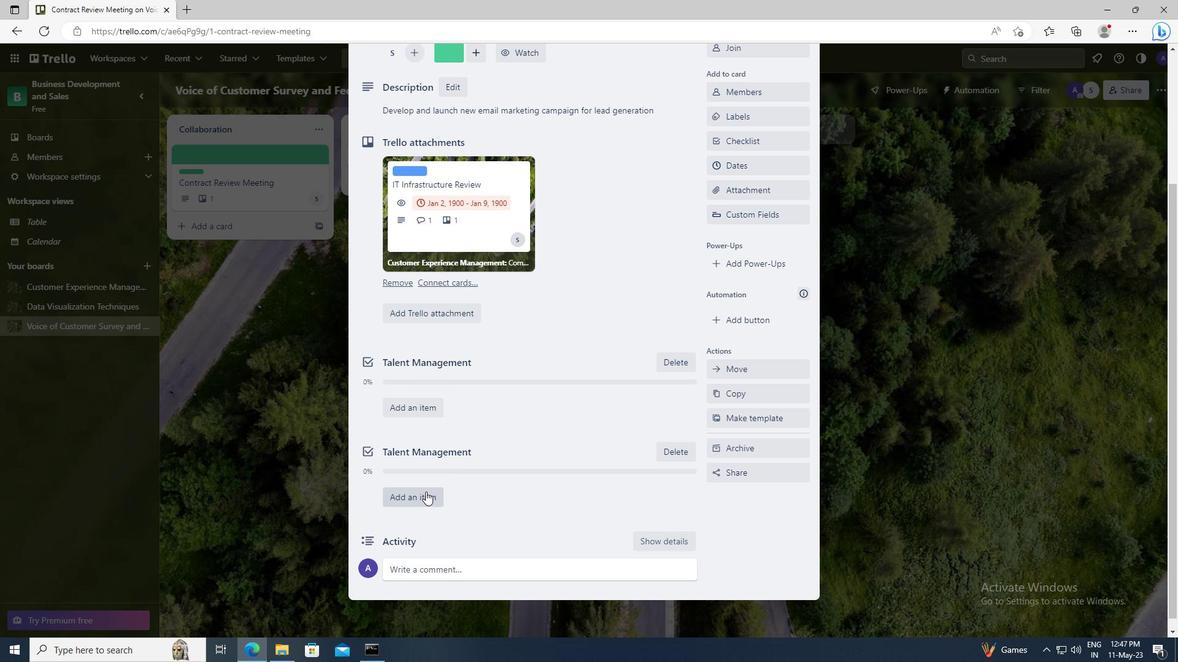 
Action: Mouse moved to (430, 560)
Screenshot: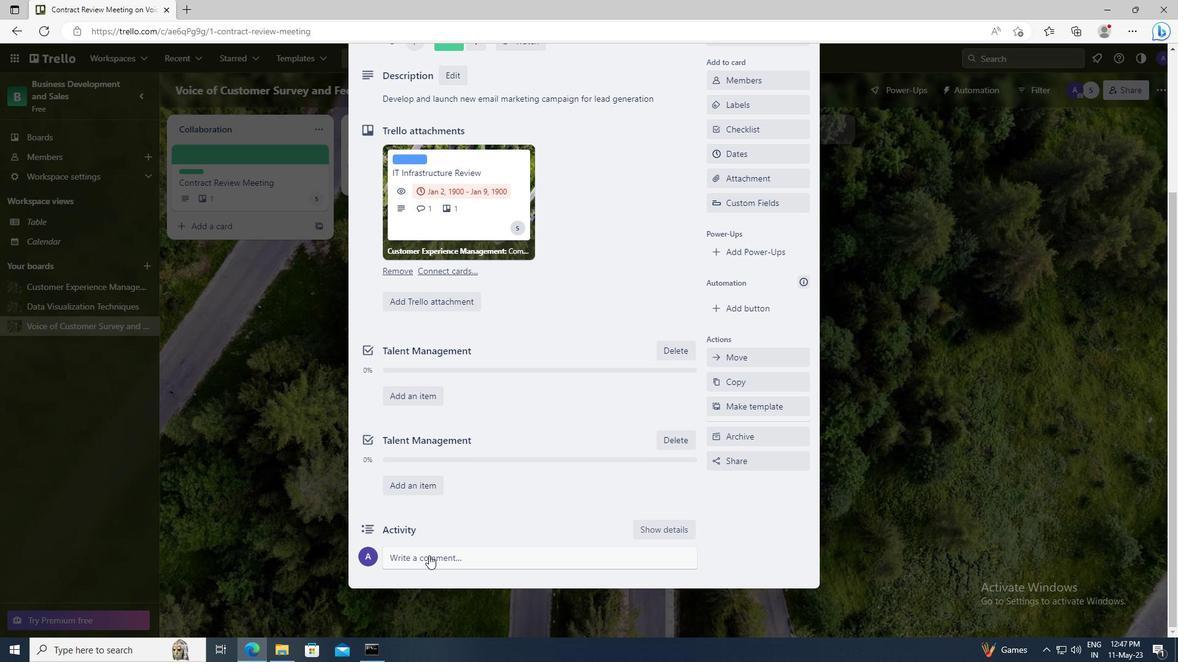 
Action: Mouse pressed left at (430, 560)
Screenshot: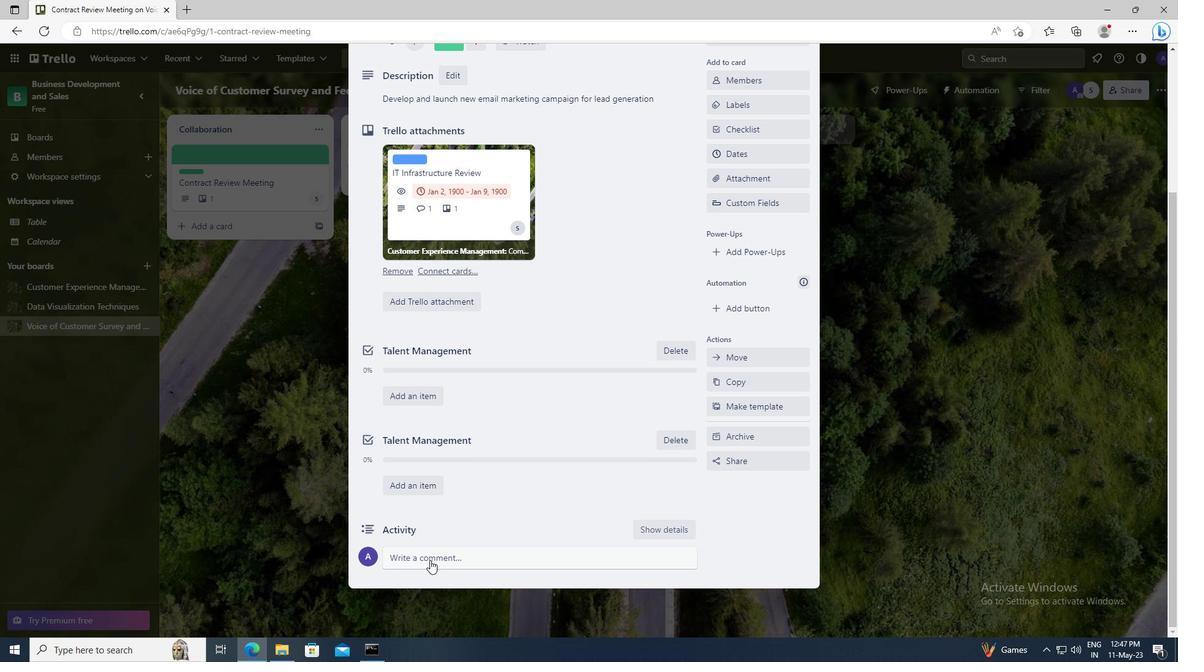 
Action: Key pressed <Key.shift>LET<Key.space>US<Key.space>APPROACH<Key.space>THIS<Key.space>TASK<Key.space>WITH<Key.space>A<Key.space>SENSE<Key.space>OF<Key.space>DATA<Key.space>-DRIVEN<Key.space>DECISION-MAKING,<Key.space>USING<Key.space>METRICS<Key.space>AND<Key.space>ANALYTICV<Key.backspace>S<Key.space>TO<Key.space>INFORM<Key.space>OUR<Key.space>CHOICES.
Screenshot: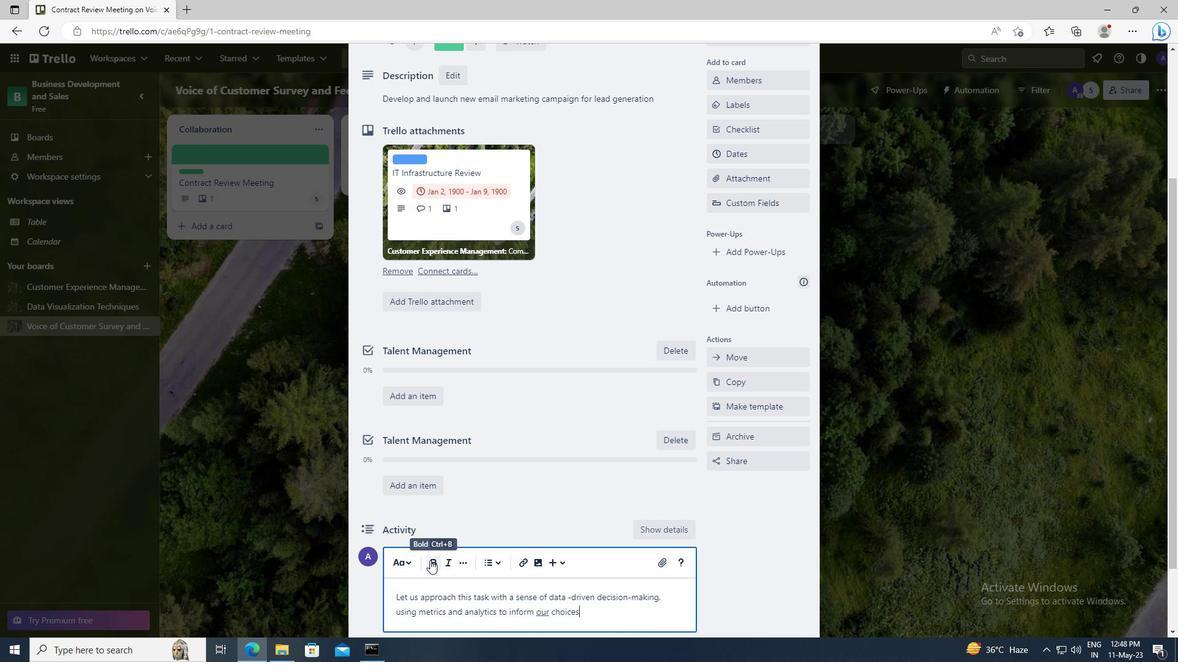 
Action: Mouse scrolled (430, 560) with delta (0, 0)
Screenshot: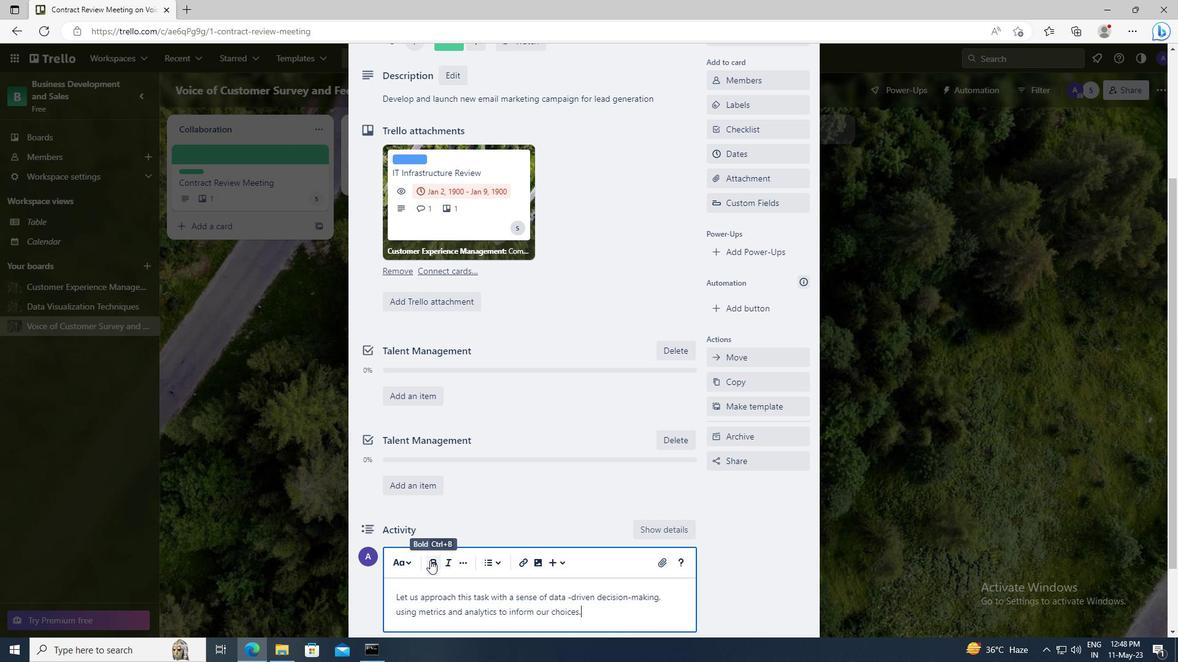 
Action: Mouse moved to (404, 562)
Screenshot: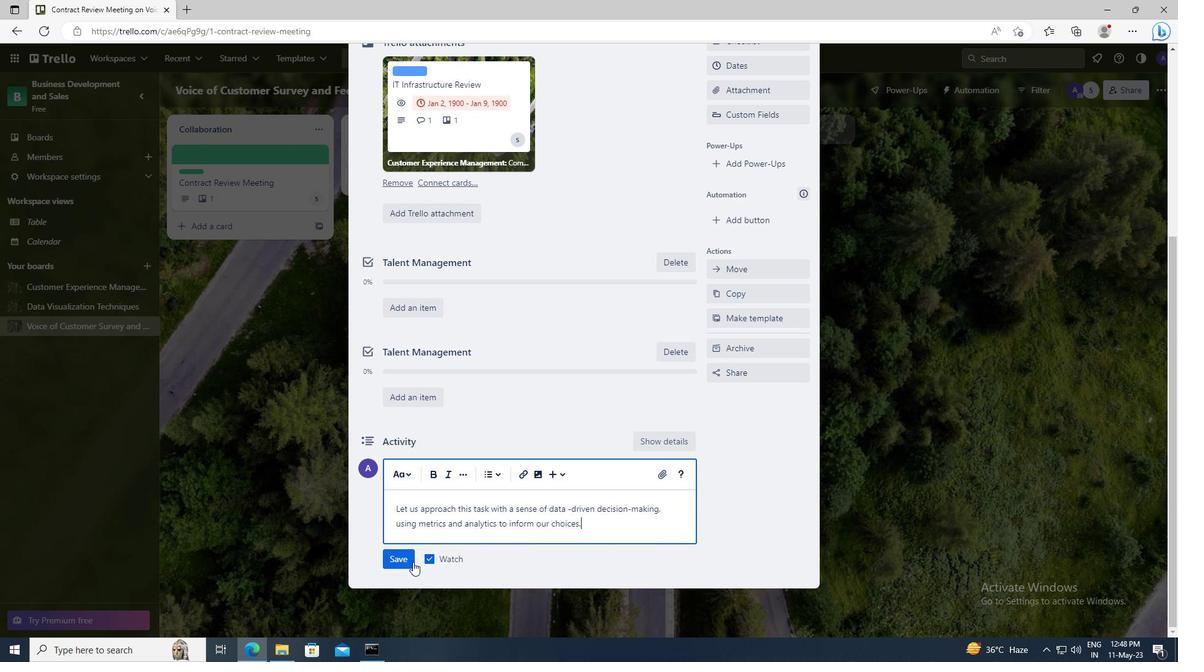 
Action: Mouse pressed left at (404, 562)
Screenshot: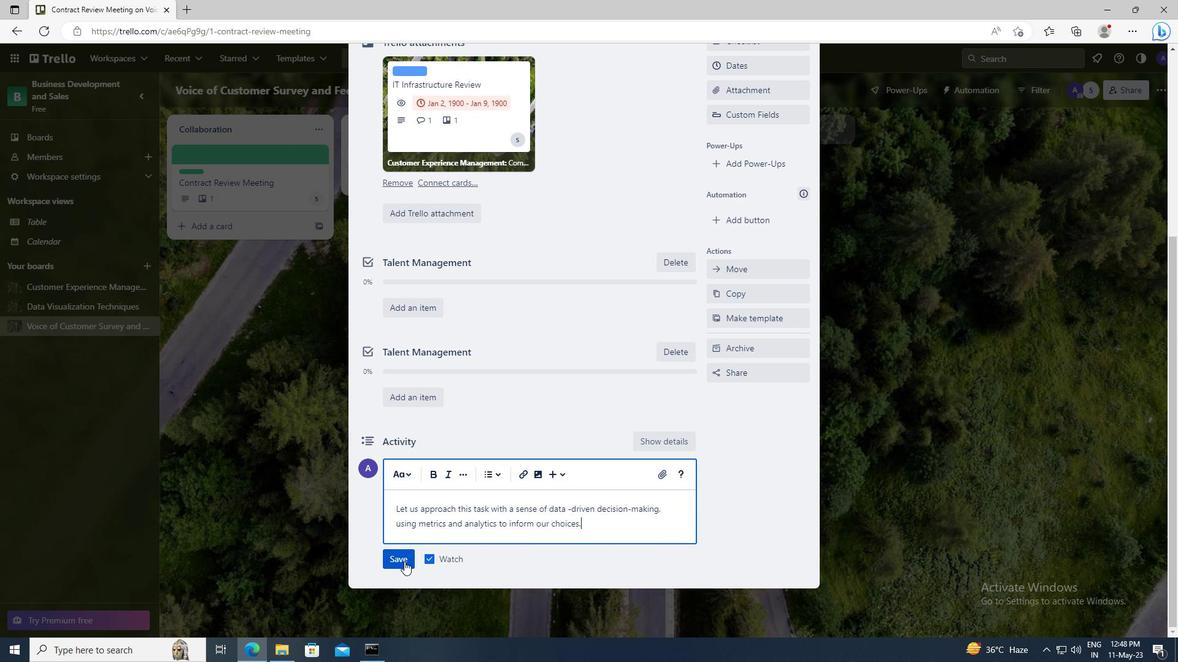 
Action: Mouse moved to (742, 149)
Screenshot: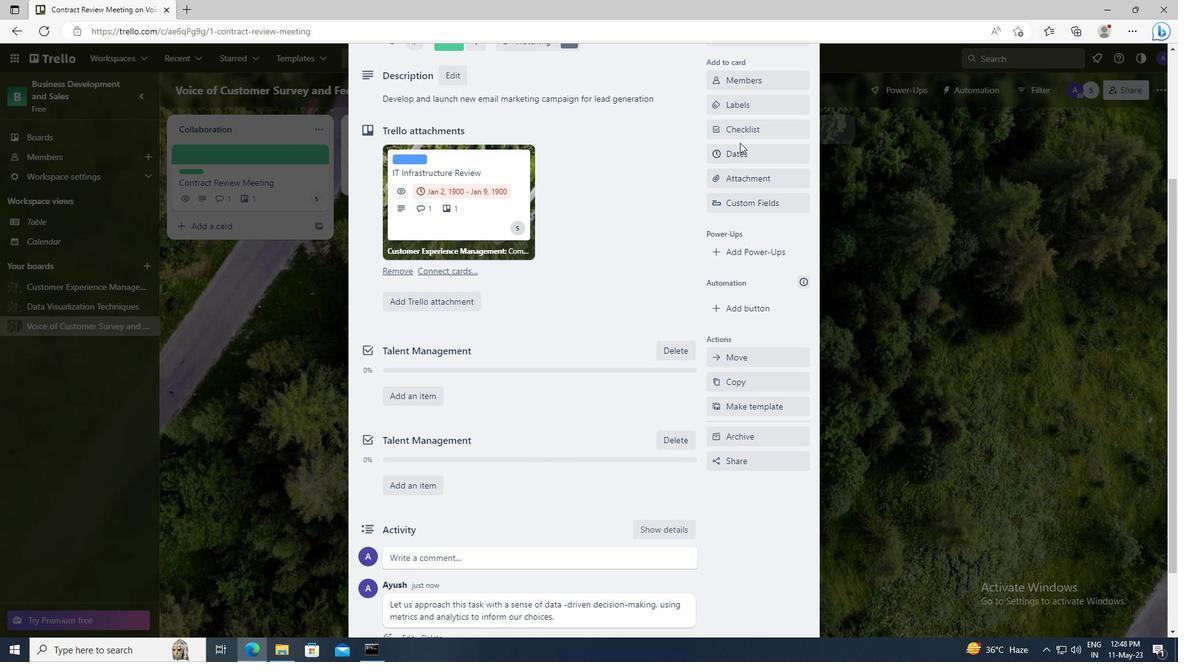 
Action: Mouse pressed left at (742, 149)
Screenshot: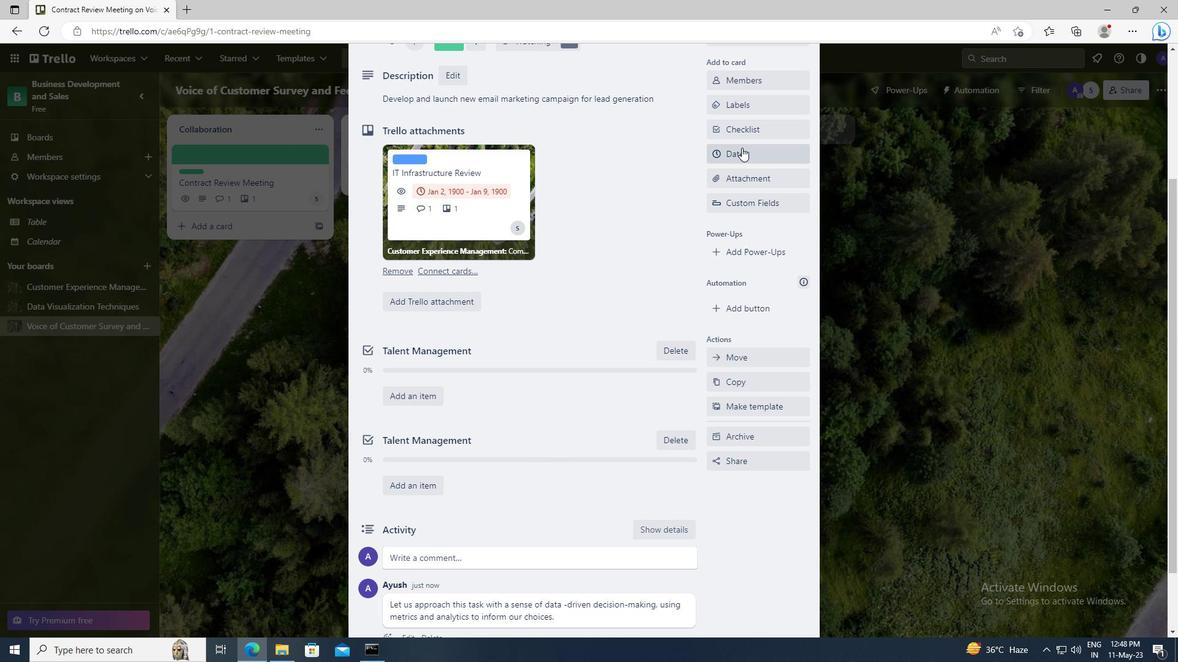
Action: Mouse moved to (722, 410)
Screenshot: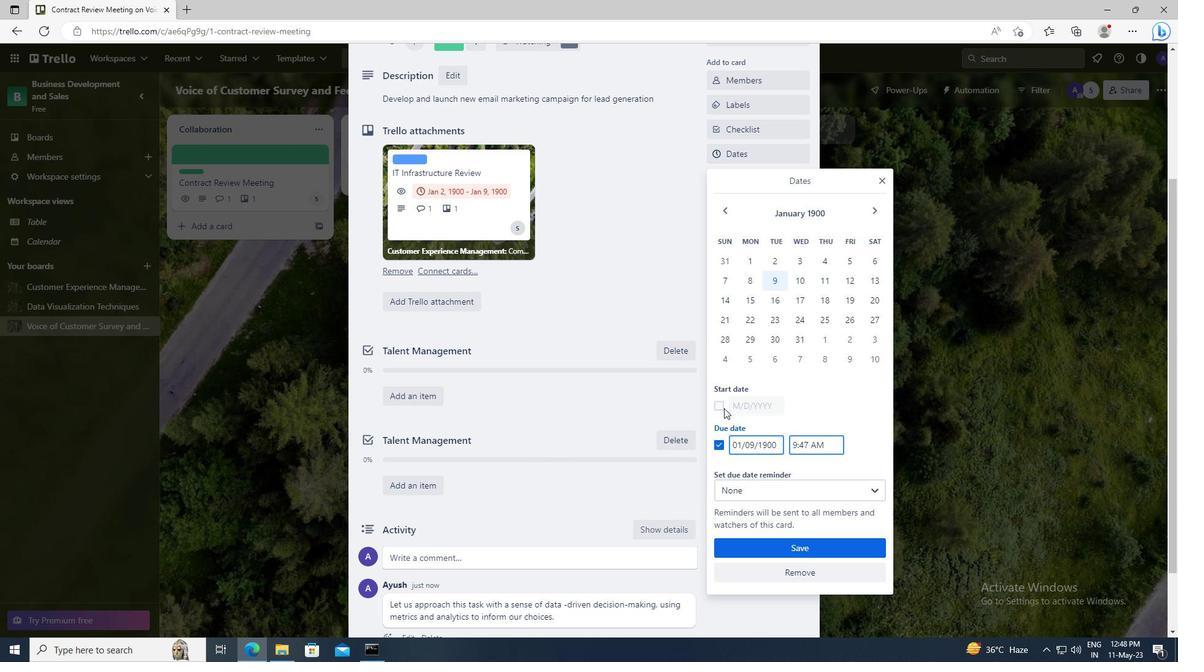 
Action: Mouse pressed left at (722, 410)
Screenshot: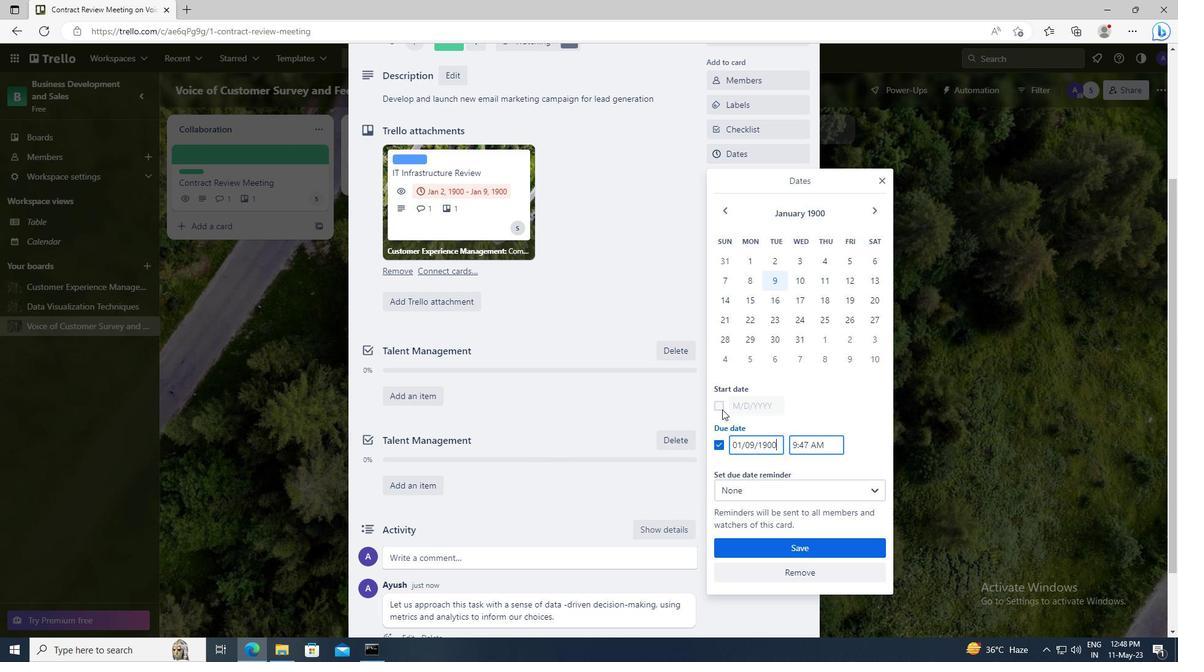 
Action: Mouse moved to (775, 408)
Screenshot: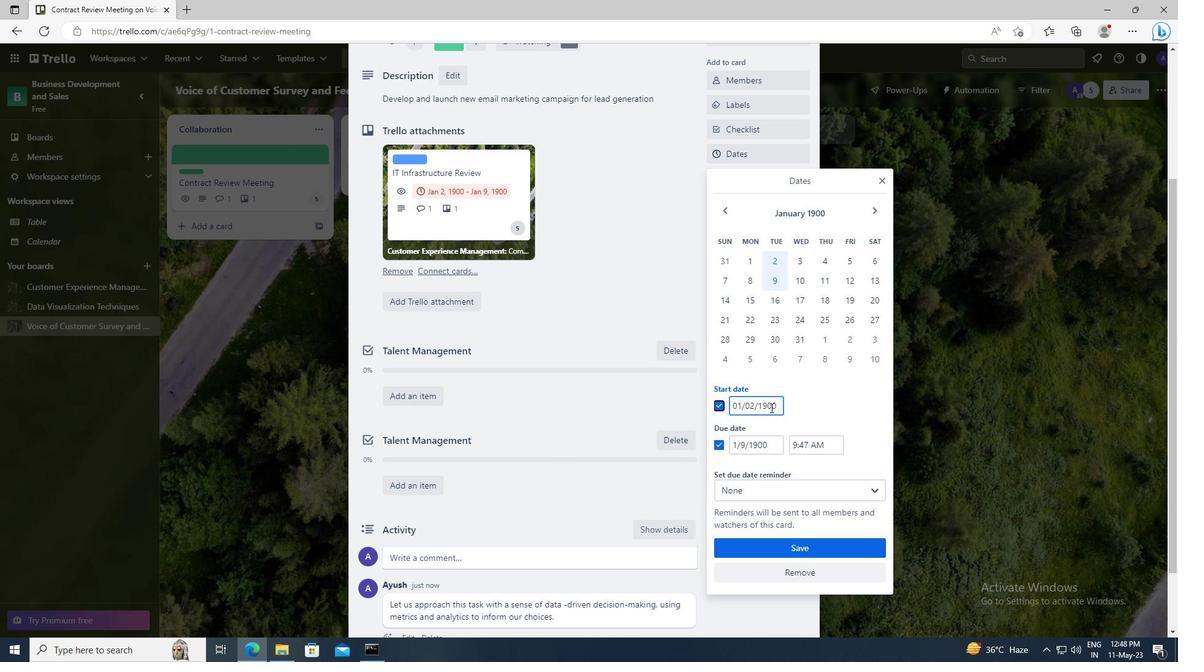
Action: Mouse pressed left at (775, 408)
Screenshot: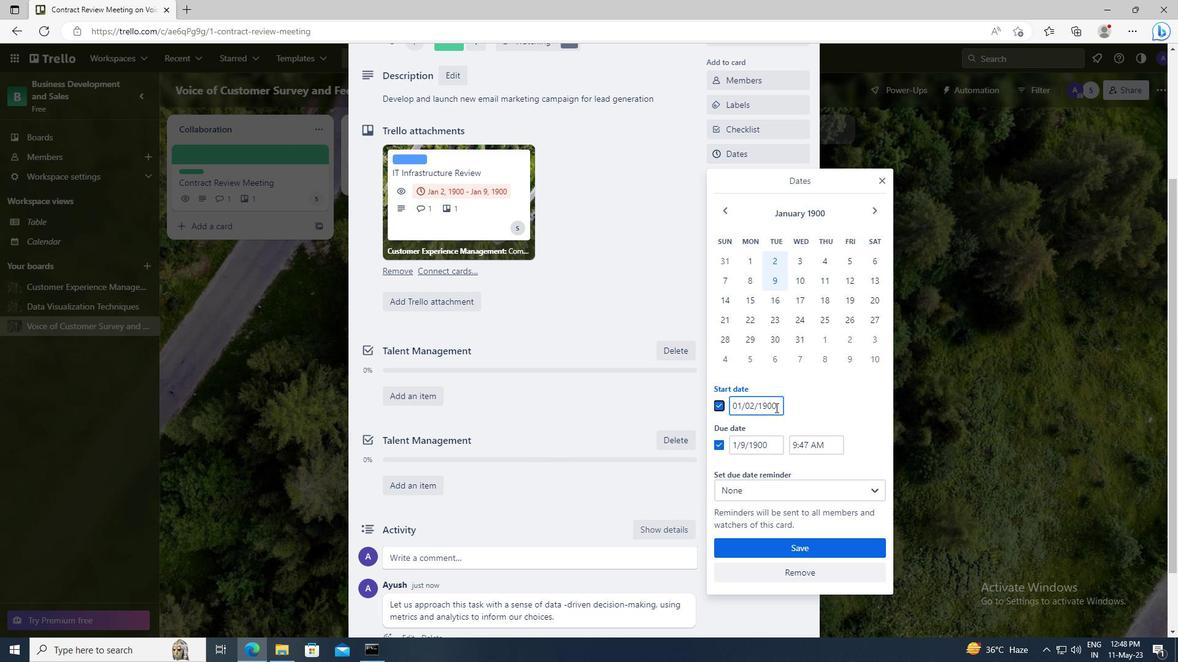 
Action: Key pressed <Key.left><Key.left><Key.left><Key.left><Key.left><Key.backspace>3
Screenshot: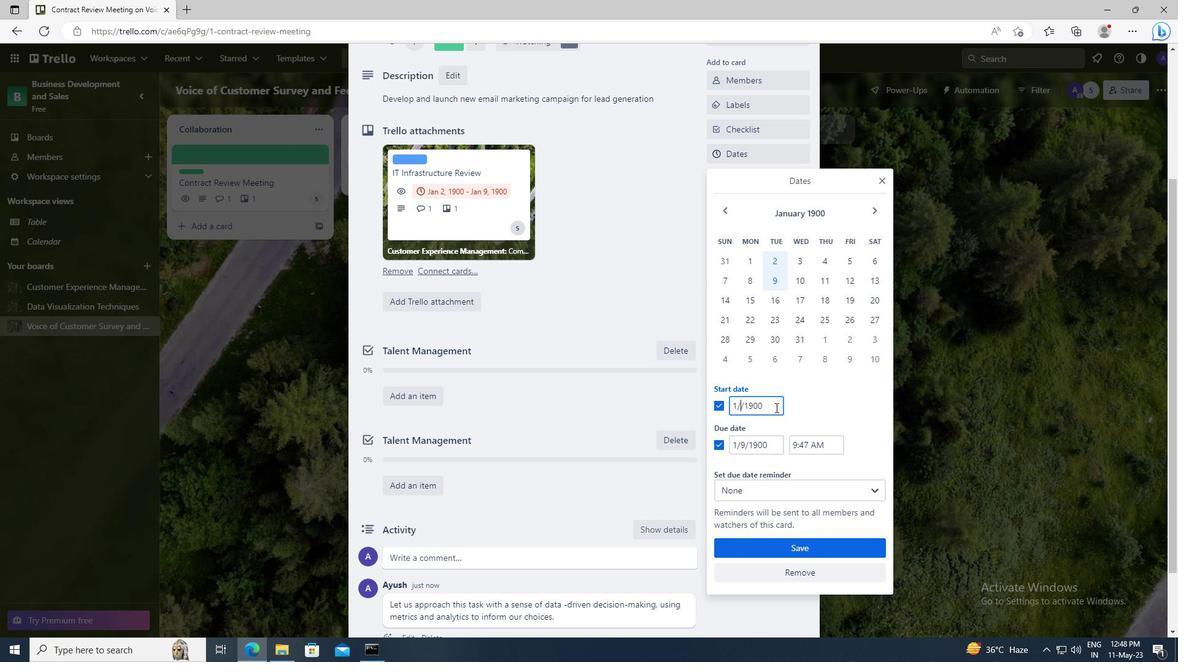 
Action: Mouse moved to (775, 440)
Screenshot: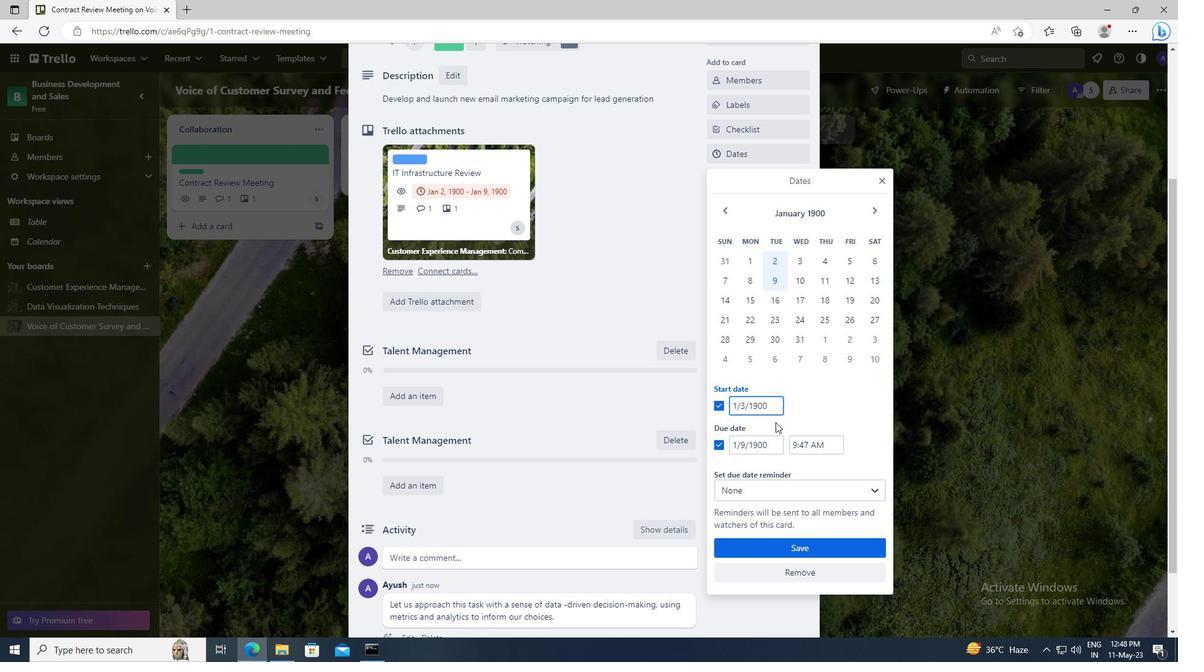 
Action: Mouse pressed left at (775, 440)
Screenshot: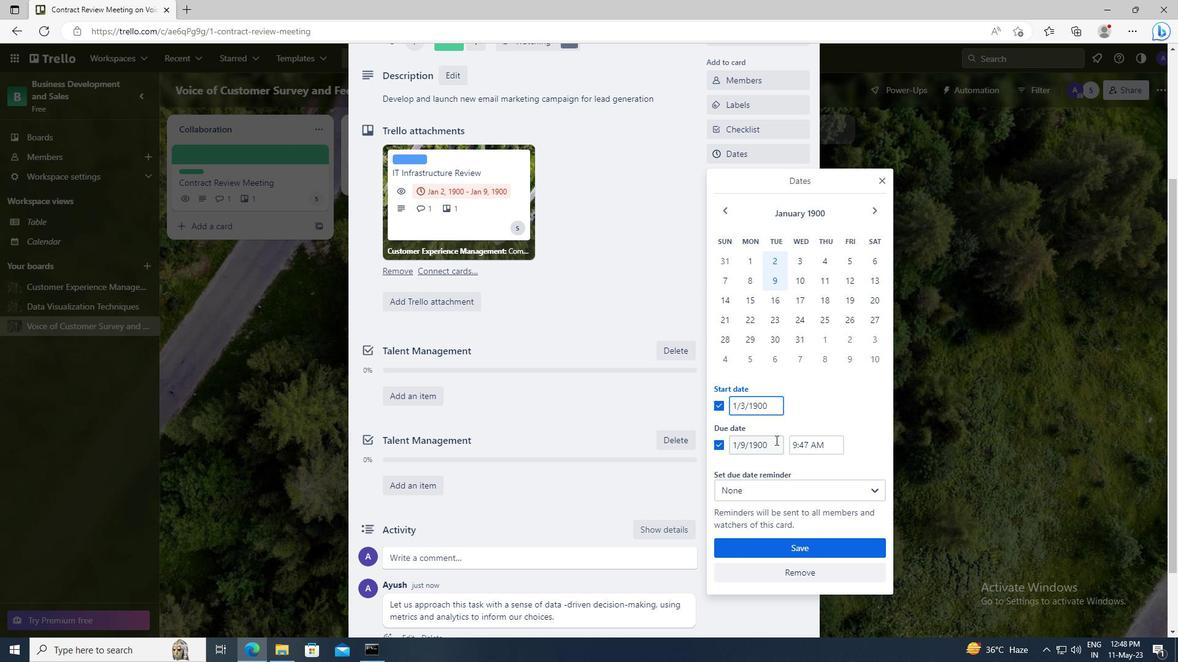 
Action: Key pressed <Key.left><Key.left><Key.left><Key.left><Key.left><Key.backspace>10
Screenshot: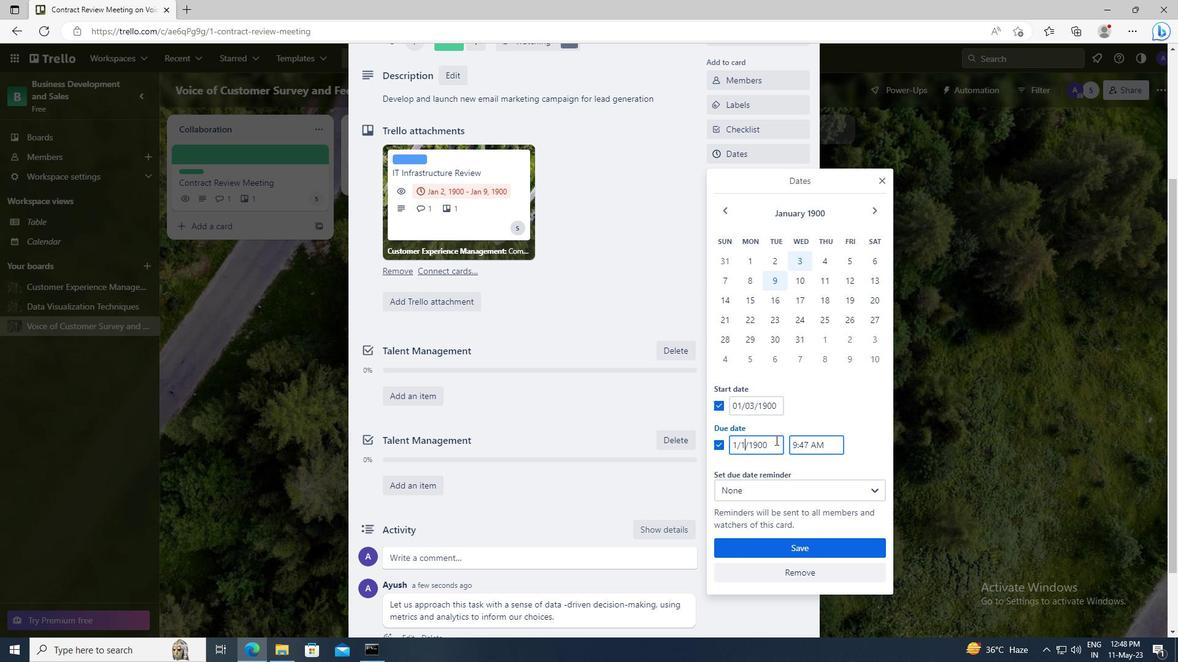 
Action: Mouse moved to (788, 545)
Screenshot: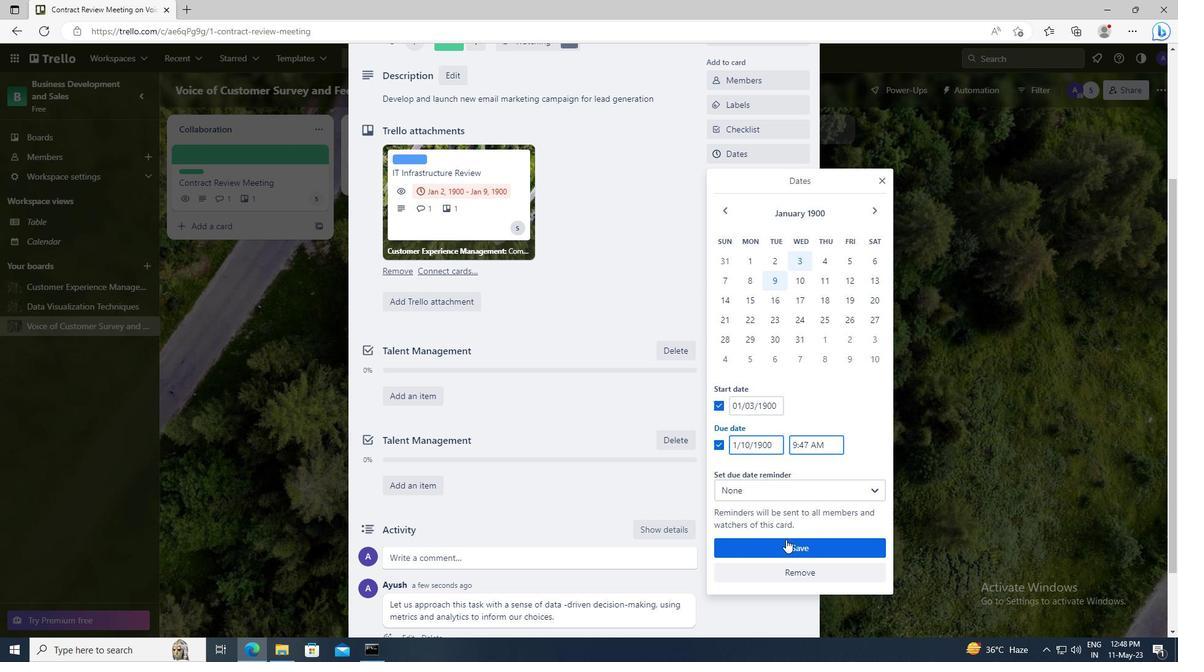 
Action: Mouse pressed left at (788, 545)
Screenshot: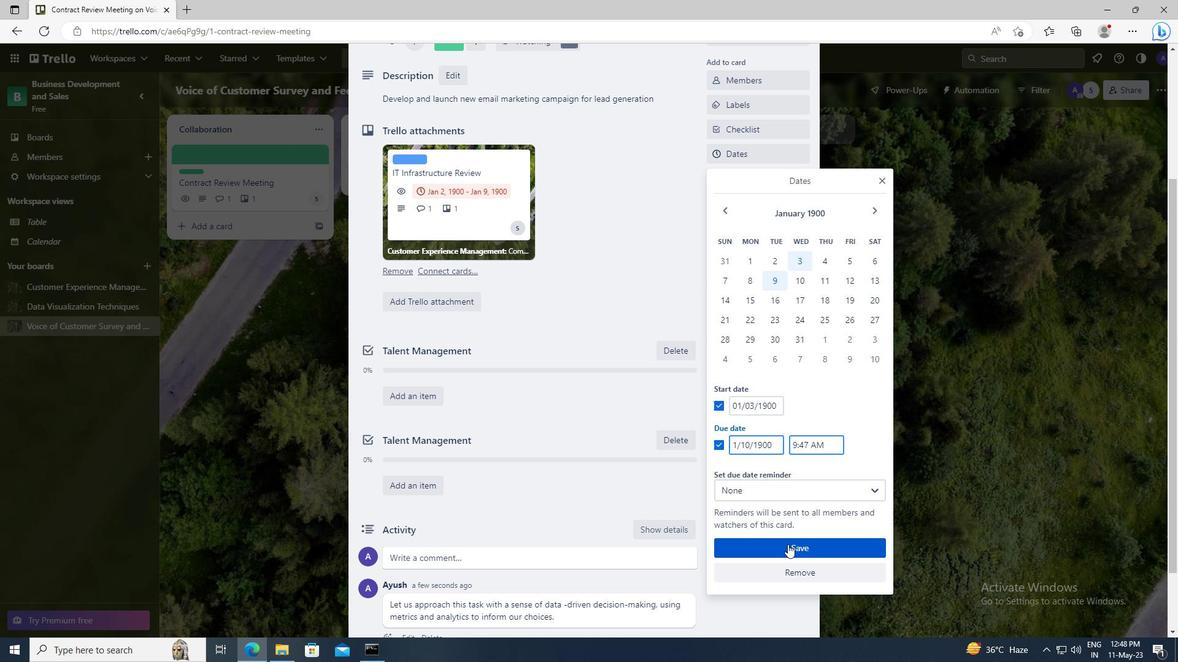 
